 Task: Open Card Work Breakdown Structure Review in Board Content Marketing Case Study Creation and Promotion to Workspace Customer Relationship Management and Retention and add a team member Softage.1@softage.net, a label Green, a checklist Travel Expense Tracking, an attachment from Trello, a color Green and finally, add a card description 'Plan and execute company team-building conference with team-building activities on creativity and innovation' and a comment 'Our team values of integrity, accountability, and teamwork should guide our approach to this task.'. Add a start date 'Jan 09, 1900' with a due date 'Jan 16, 1900'
Action: Mouse moved to (111, 298)
Screenshot: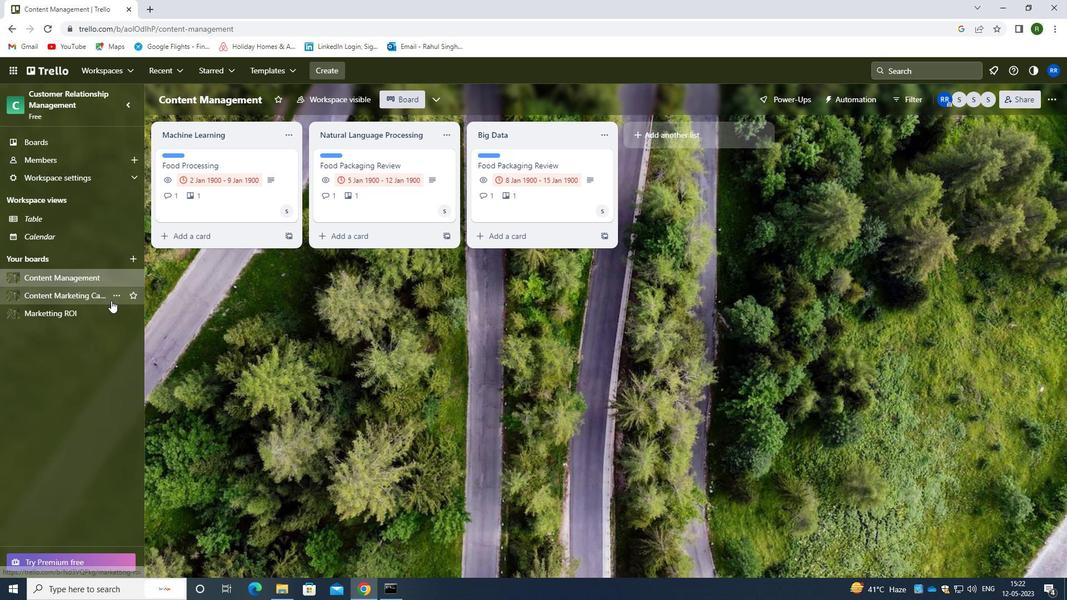 
Action: Mouse pressed left at (111, 298)
Screenshot: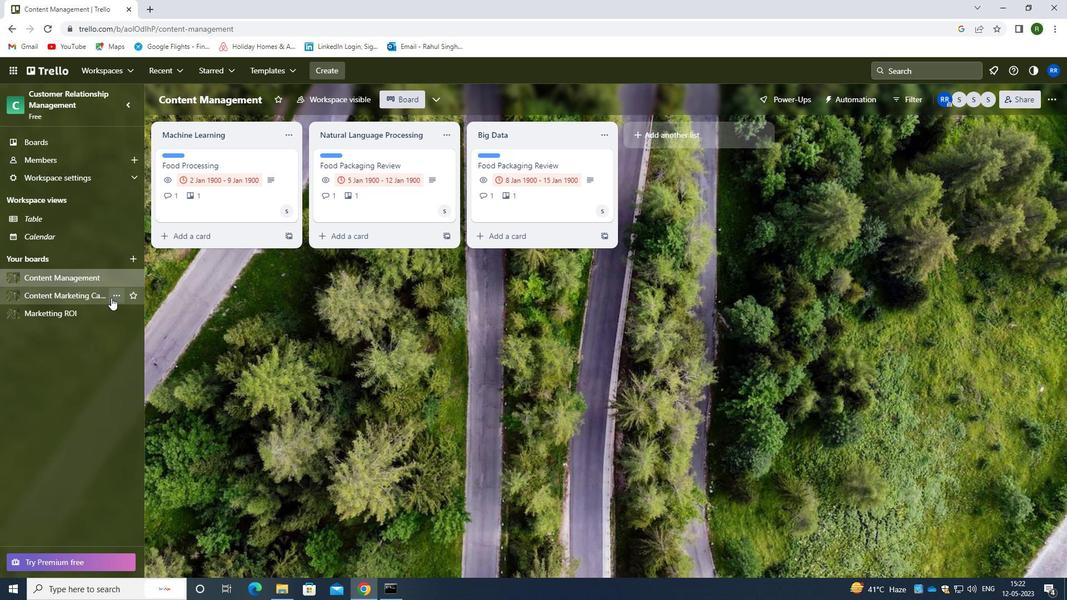 
Action: Mouse moved to (85, 294)
Screenshot: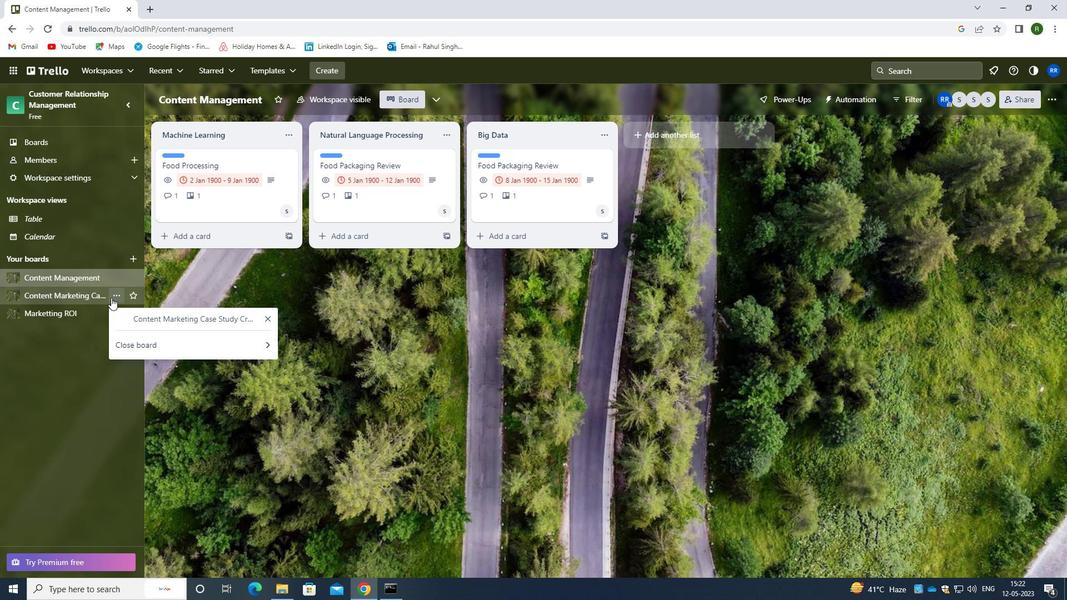 
Action: Mouse pressed left at (85, 294)
Screenshot: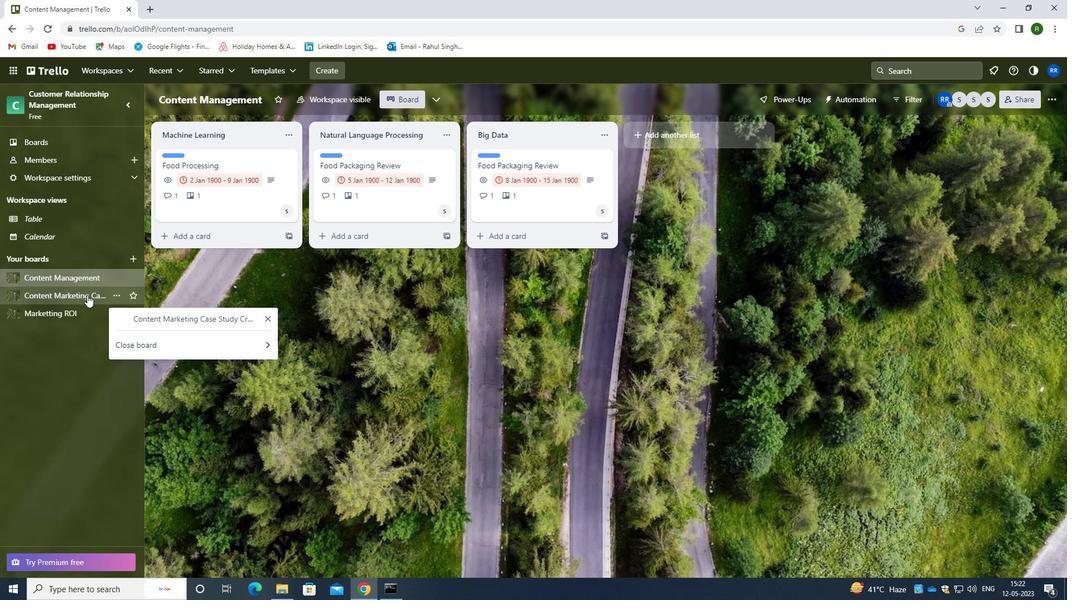 
Action: Mouse moved to (605, 156)
Screenshot: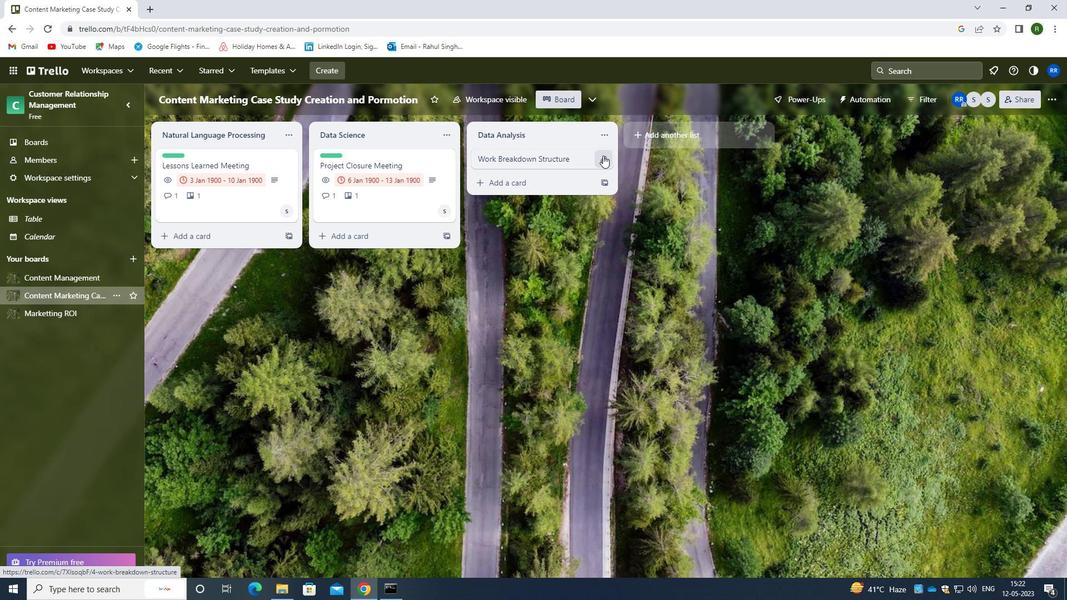 
Action: Mouse pressed left at (605, 156)
Screenshot: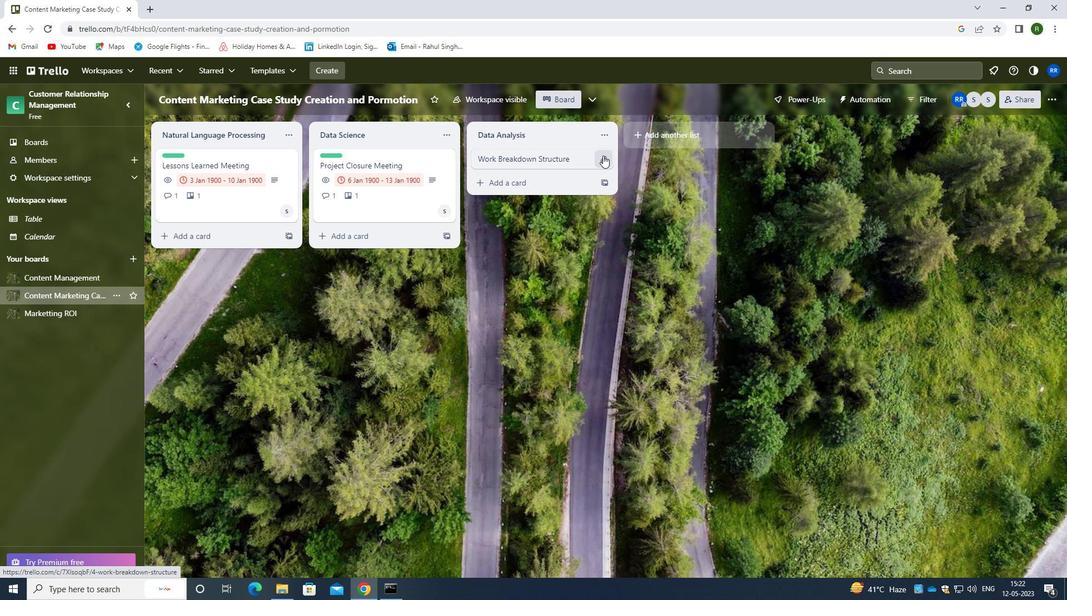 
Action: Mouse moved to (649, 162)
Screenshot: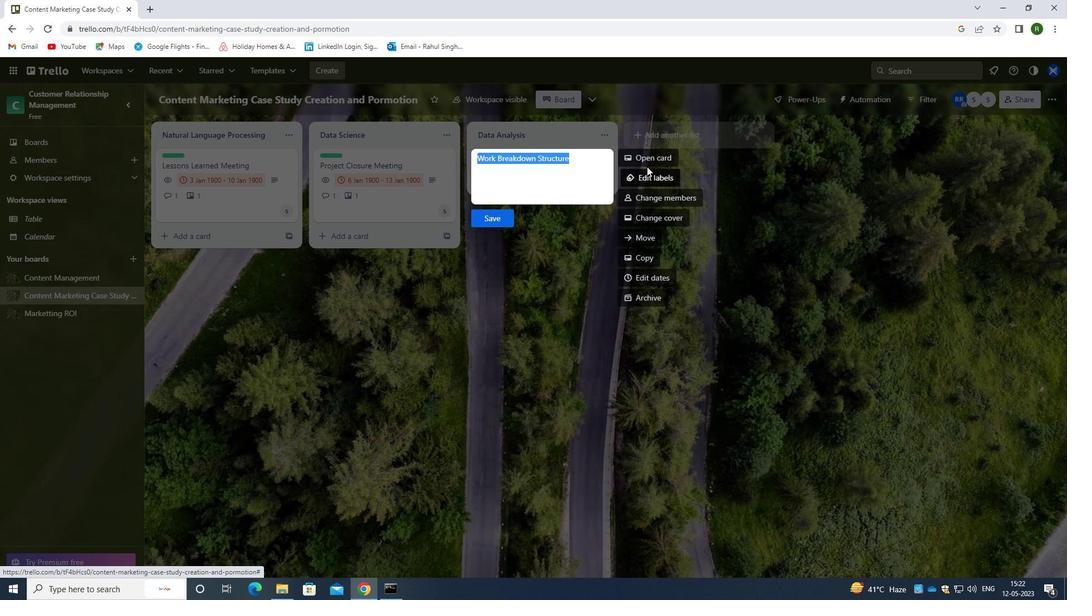 
Action: Mouse pressed left at (649, 162)
Screenshot: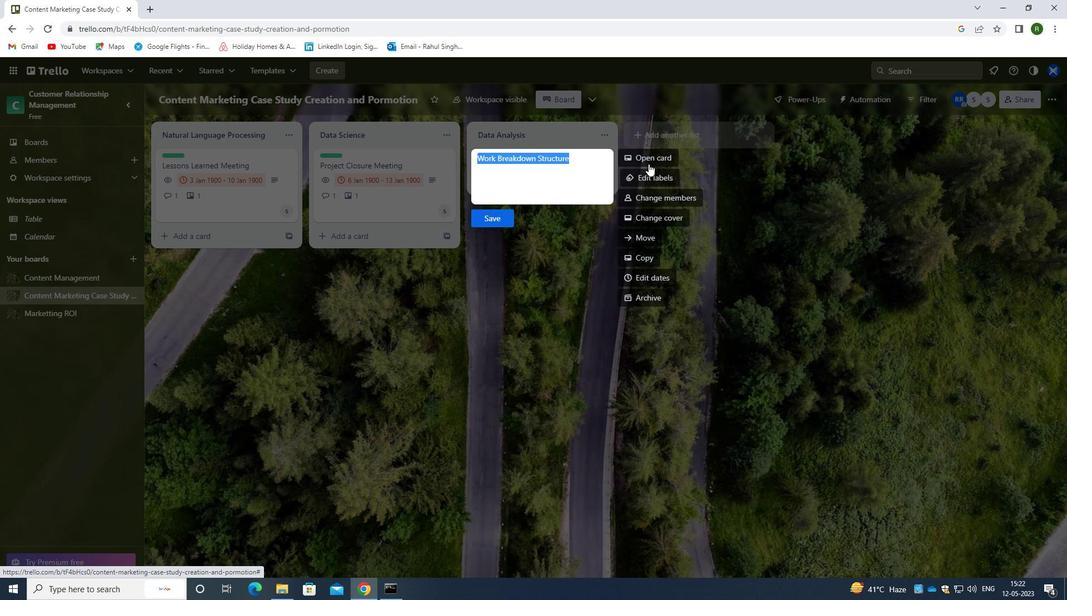 
Action: Mouse moved to (695, 192)
Screenshot: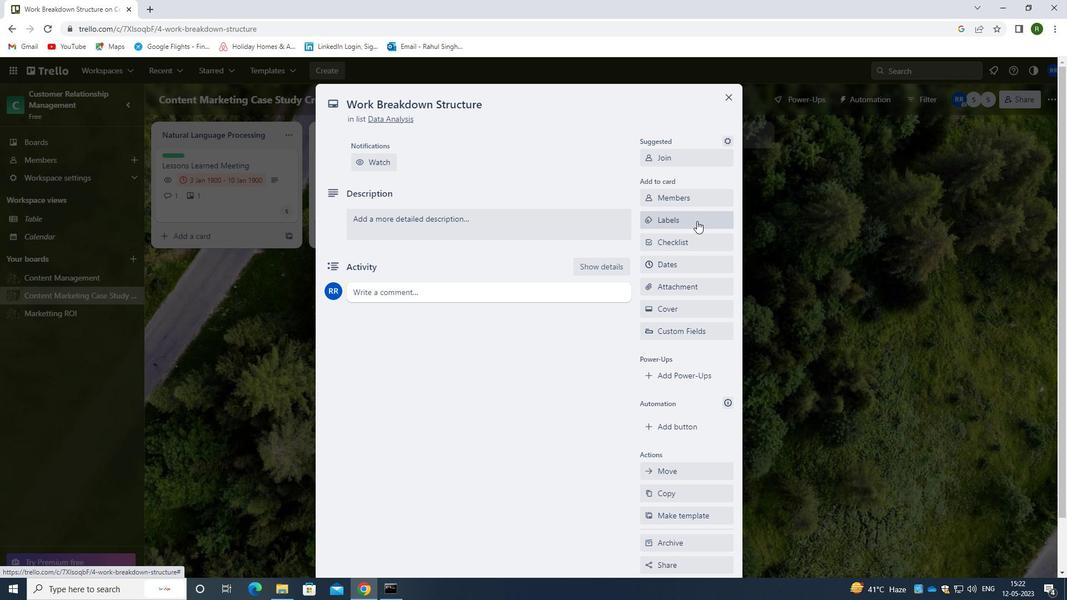 
Action: Mouse pressed left at (695, 192)
Screenshot: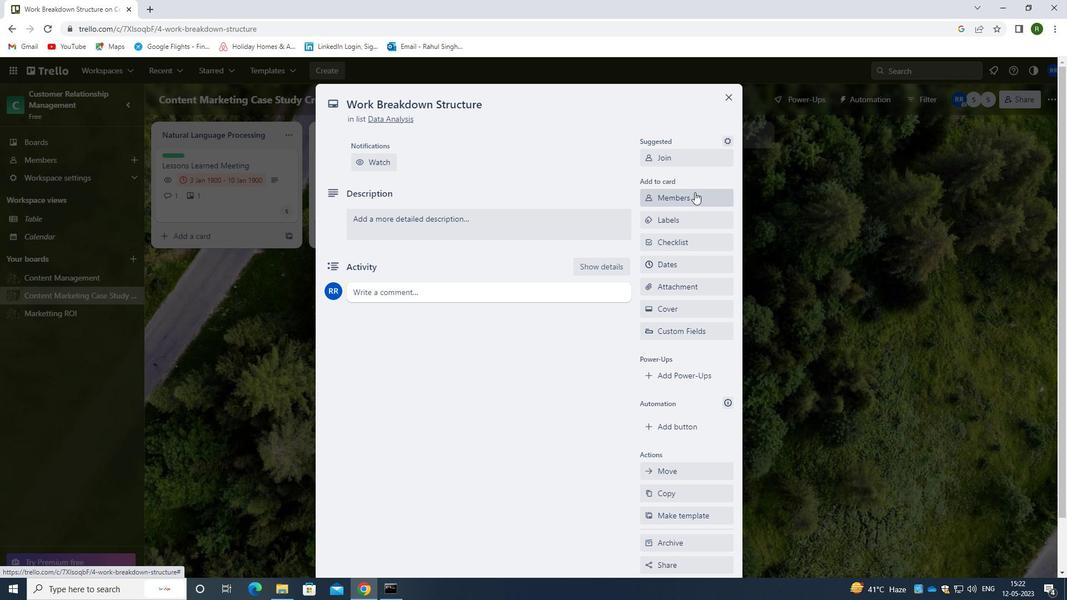 
Action: Mouse moved to (688, 246)
Screenshot: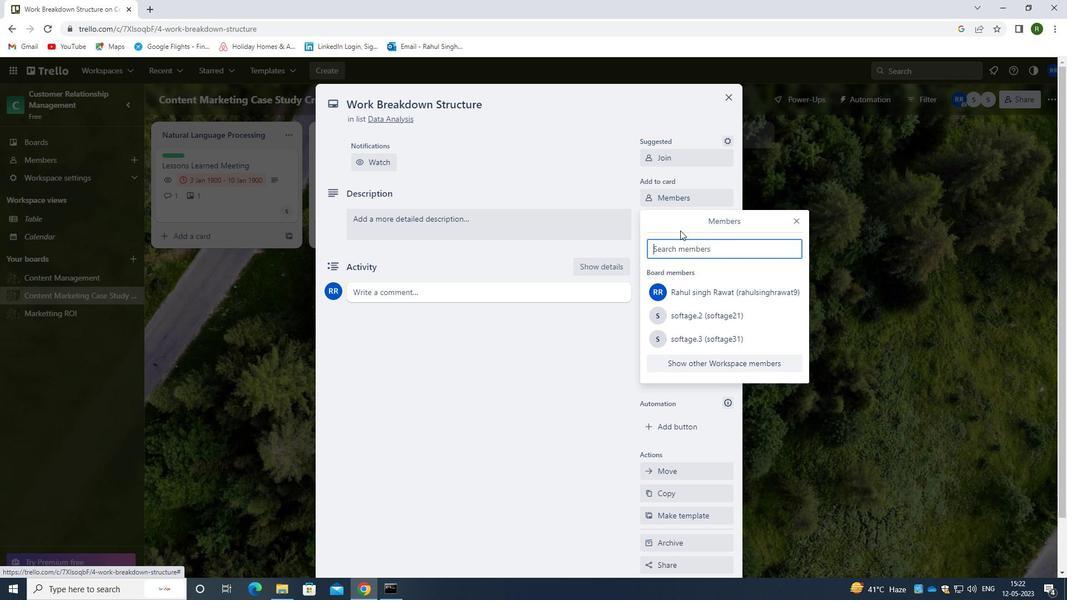 
Action: Key pressed <Key.caps_lock>s<Key.caps_lock>oftage.1<Key.shift>@SP<Key.backspace>OFTAGE.M<Key.backspace>NET
Screenshot: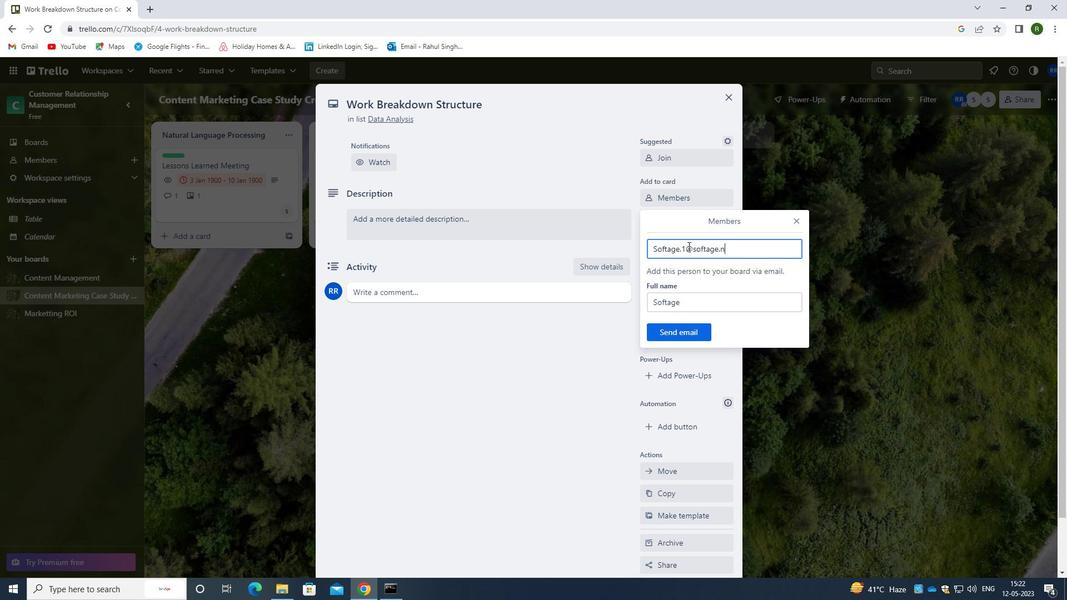 
Action: Mouse moved to (689, 341)
Screenshot: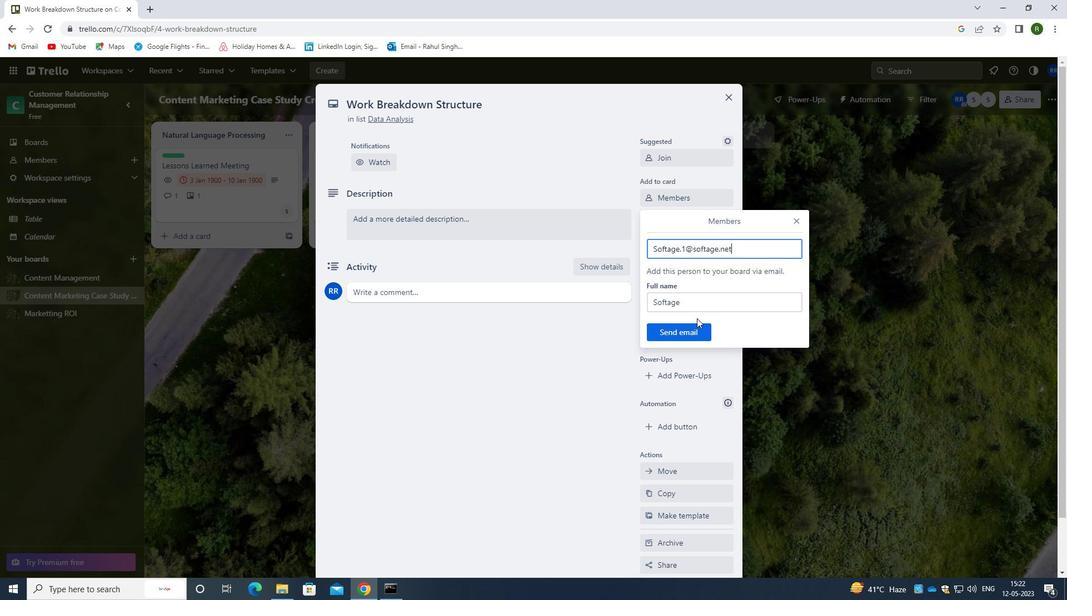 
Action: Mouse pressed left at (689, 341)
Screenshot: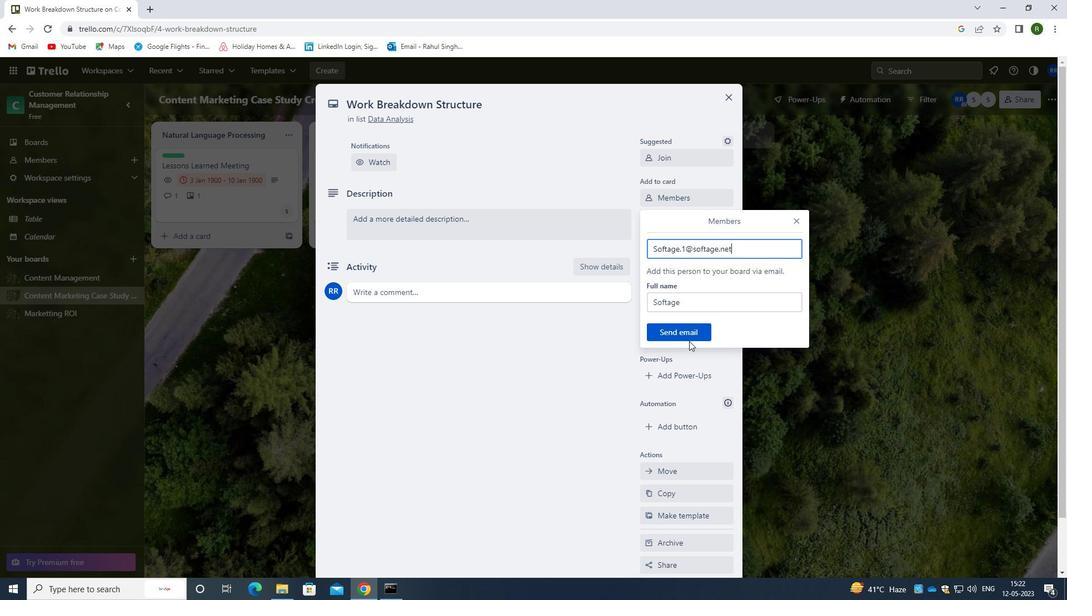 
Action: Mouse moved to (687, 334)
Screenshot: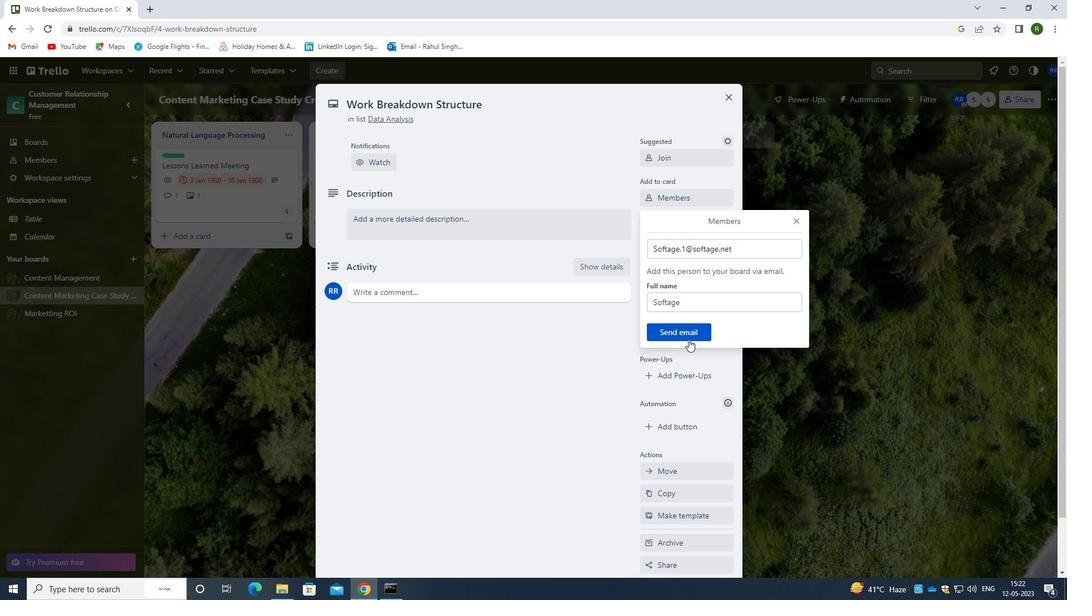 
Action: Mouse pressed left at (687, 334)
Screenshot: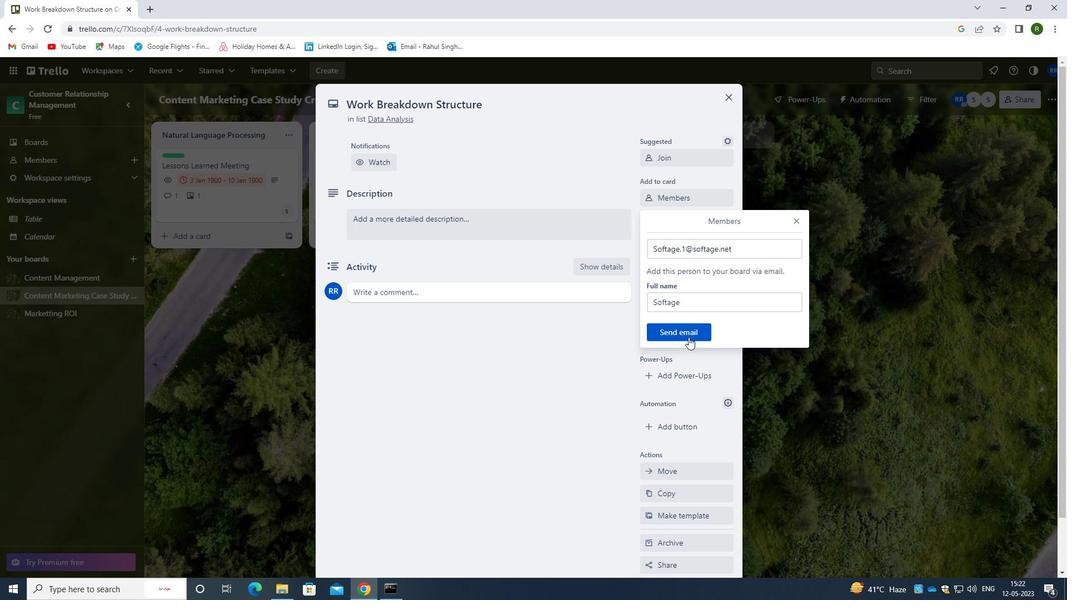 
Action: Mouse moved to (676, 221)
Screenshot: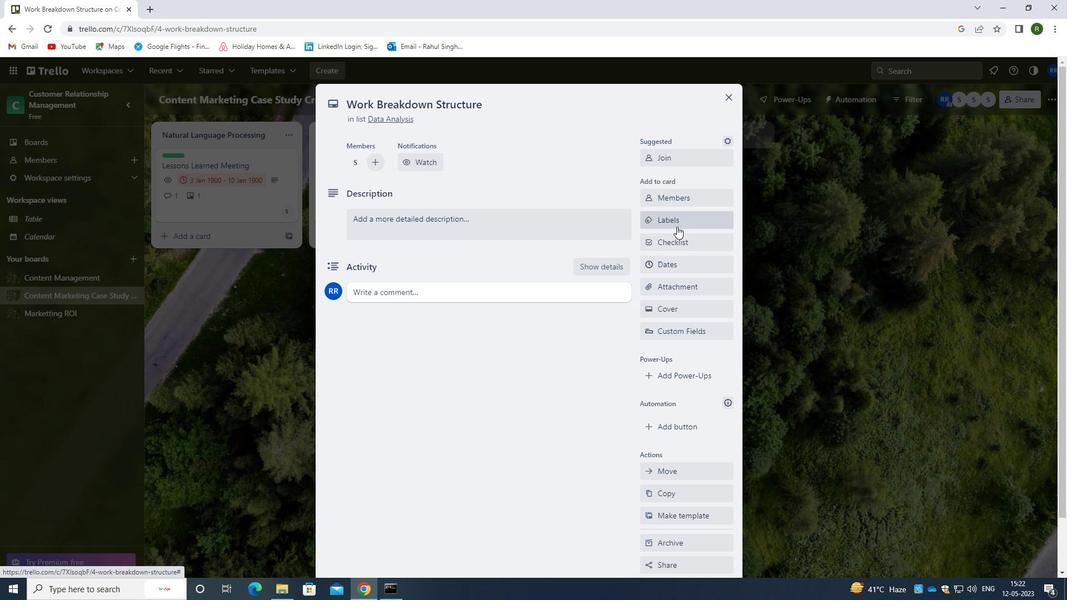 
Action: Mouse pressed left at (676, 221)
Screenshot: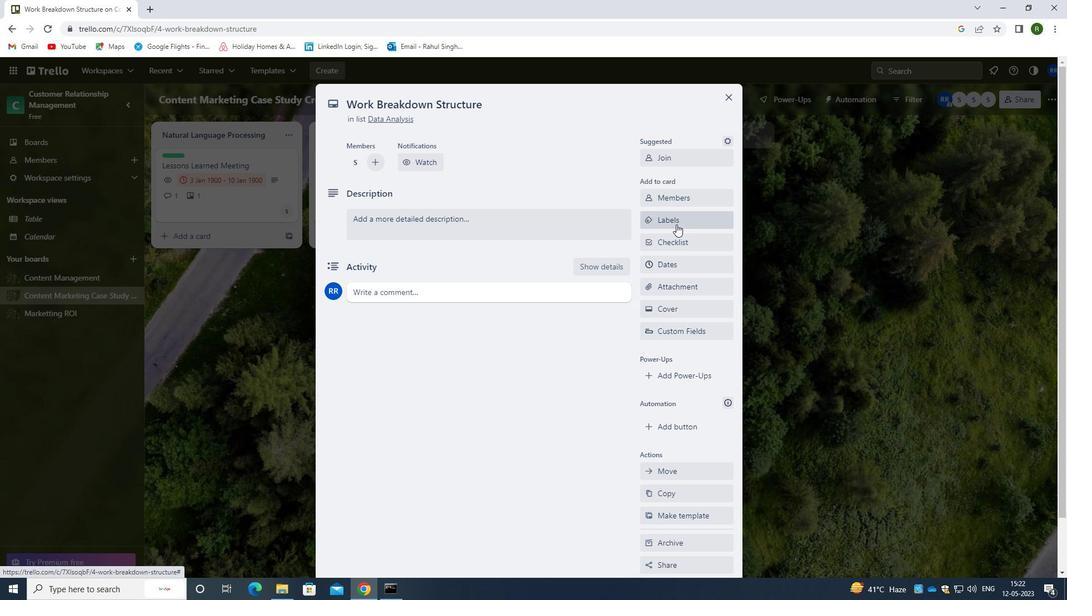 
Action: Mouse moved to (681, 247)
Screenshot: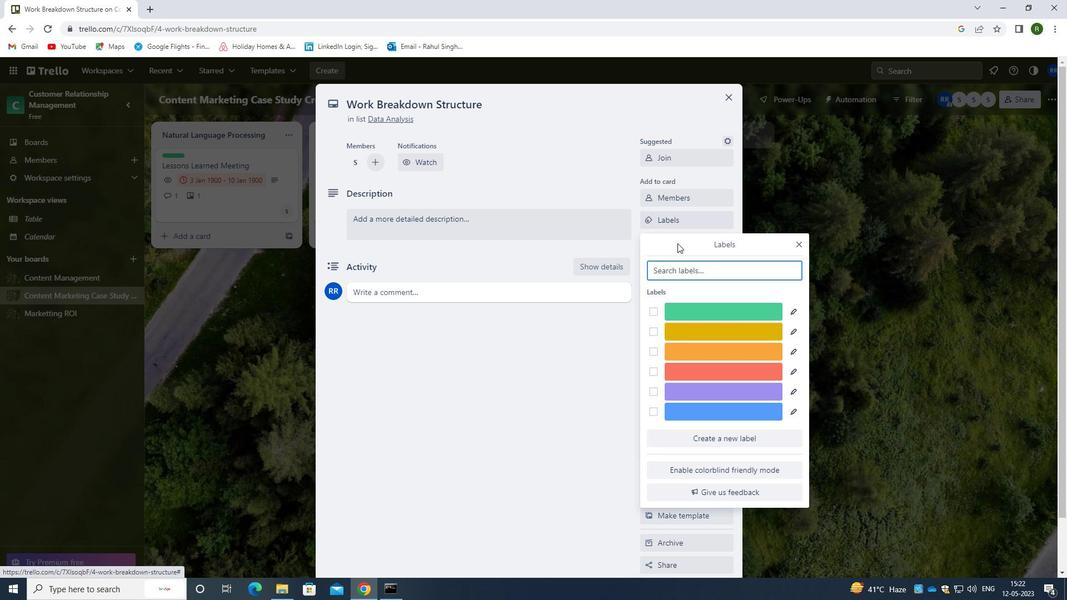 
Action: Key pressed GREEN
Screenshot: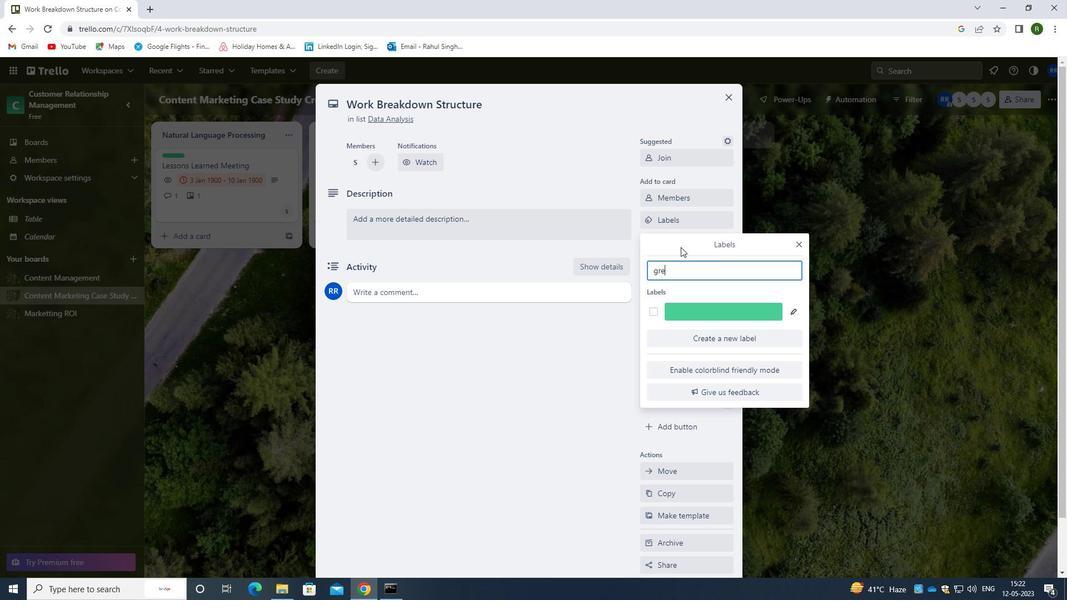 
Action: Mouse moved to (652, 318)
Screenshot: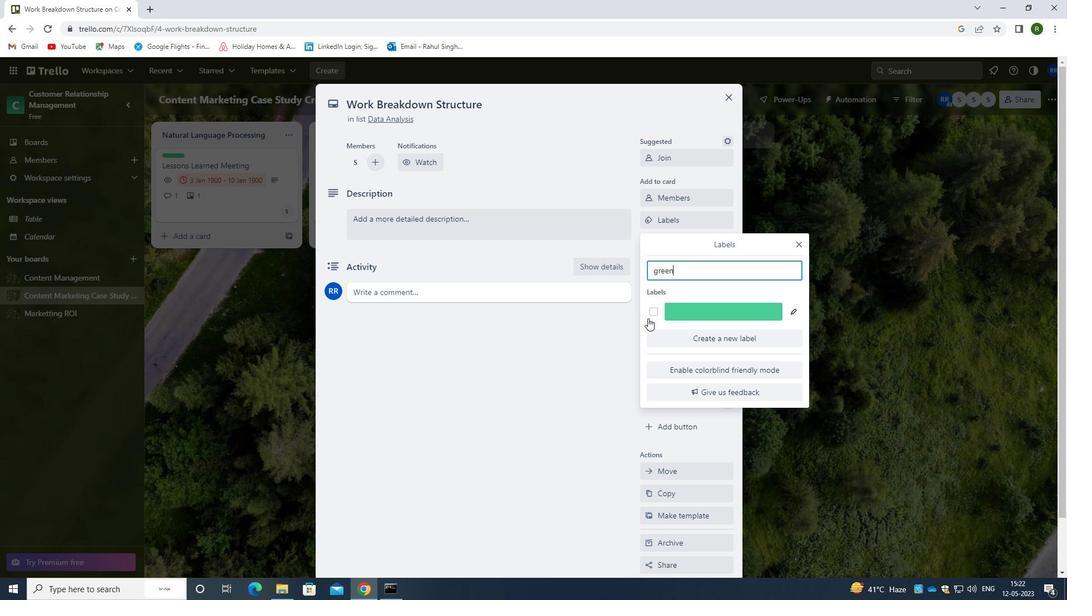 
Action: Mouse pressed left at (652, 318)
Screenshot: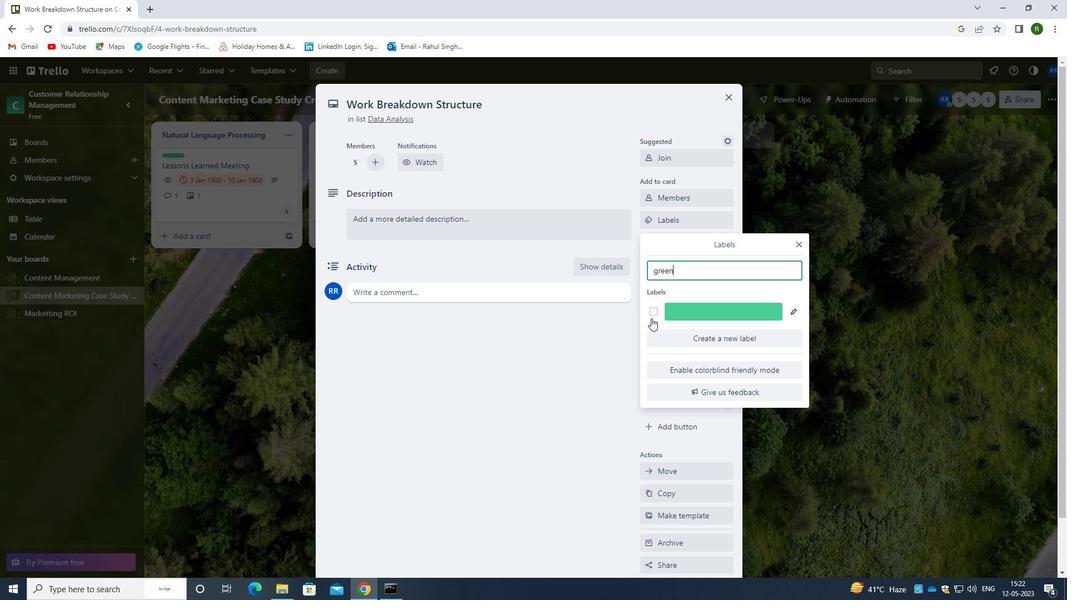 
Action: Mouse moved to (605, 367)
Screenshot: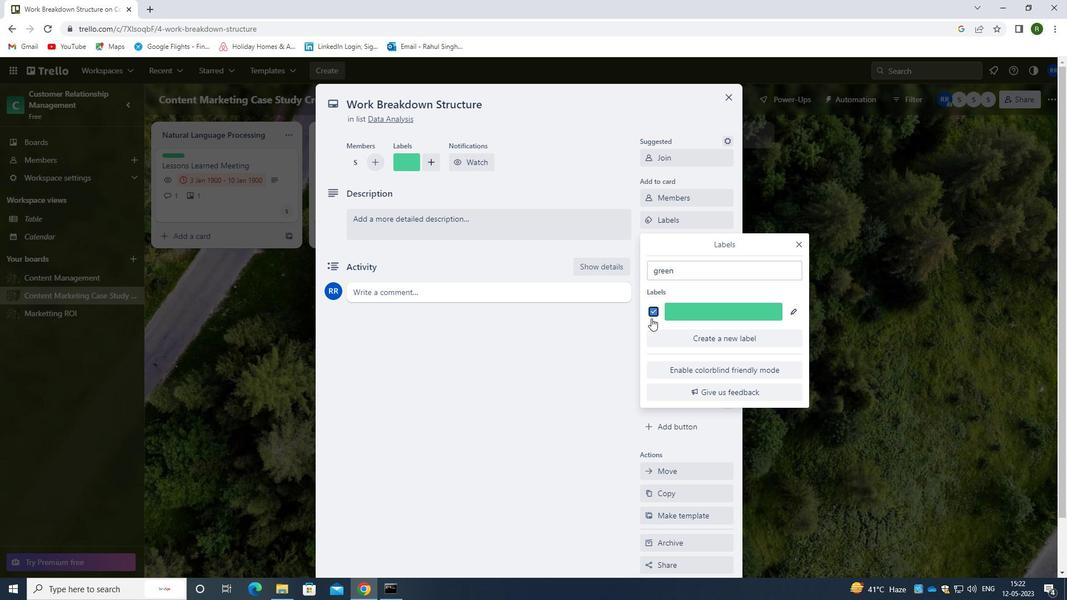 
Action: Mouse pressed left at (605, 367)
Screenshot: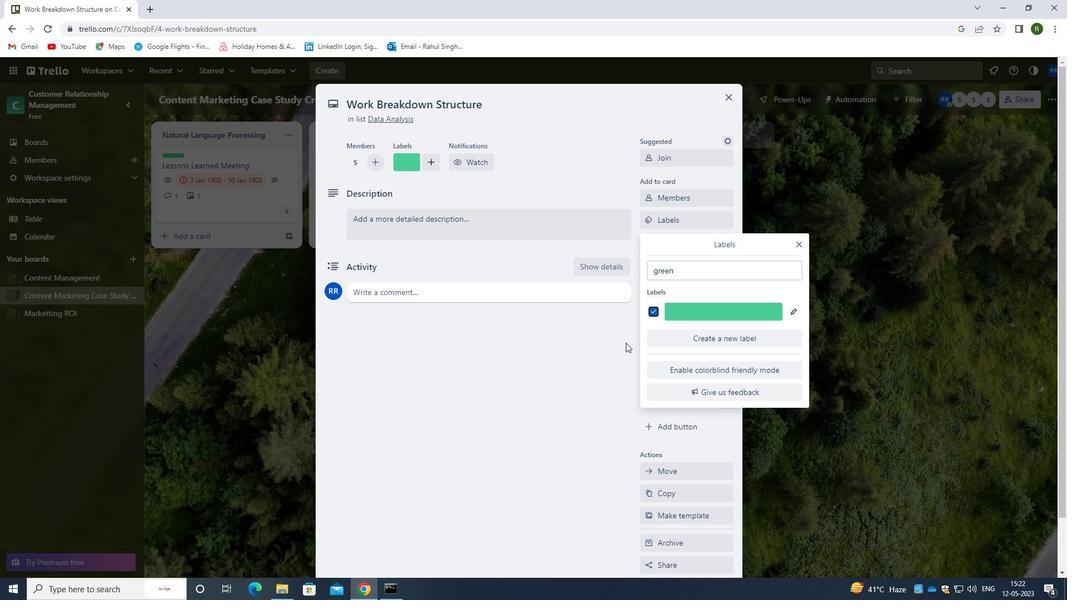 
Action: Mouse moved to (681, 245)
Screenshot: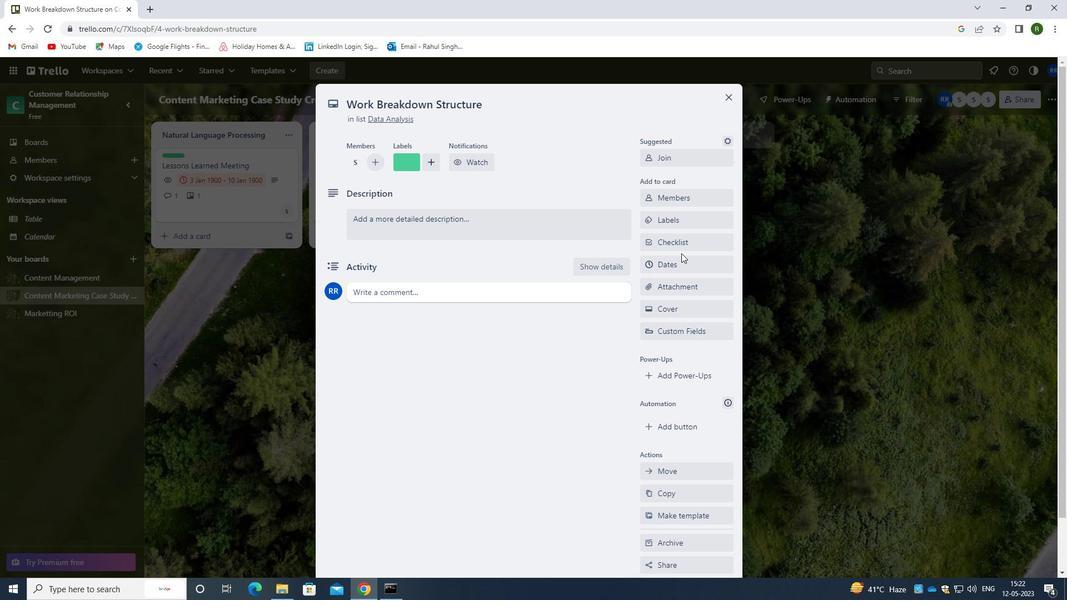 
Action: Mouse pressed left at (681, 245)
Screenshot: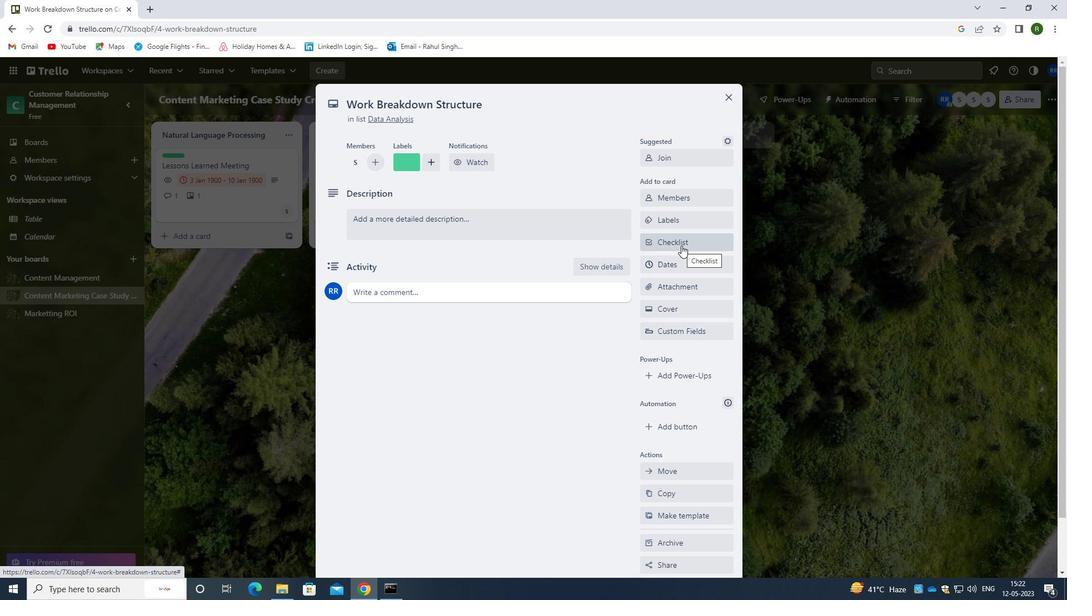 
Action: Mouse moved to (709, 327)
Screenshot: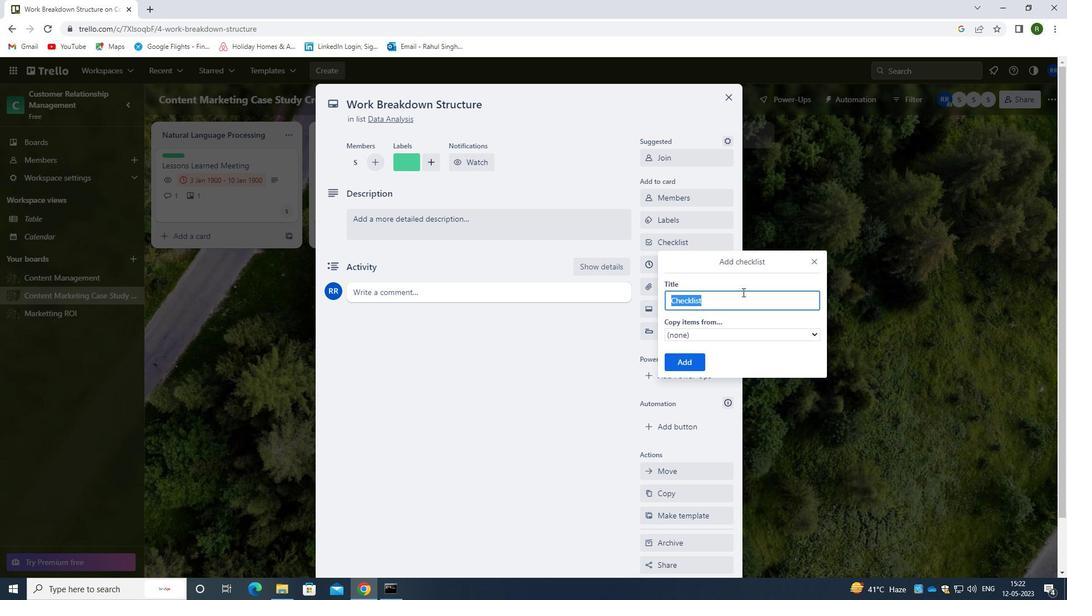 
Action: Key pressed <Key.shift>TRAVEL<Key.space><Key.shift><Key.shift><Key.shift><Key.shift><Key.shift>EXP
Screenshot: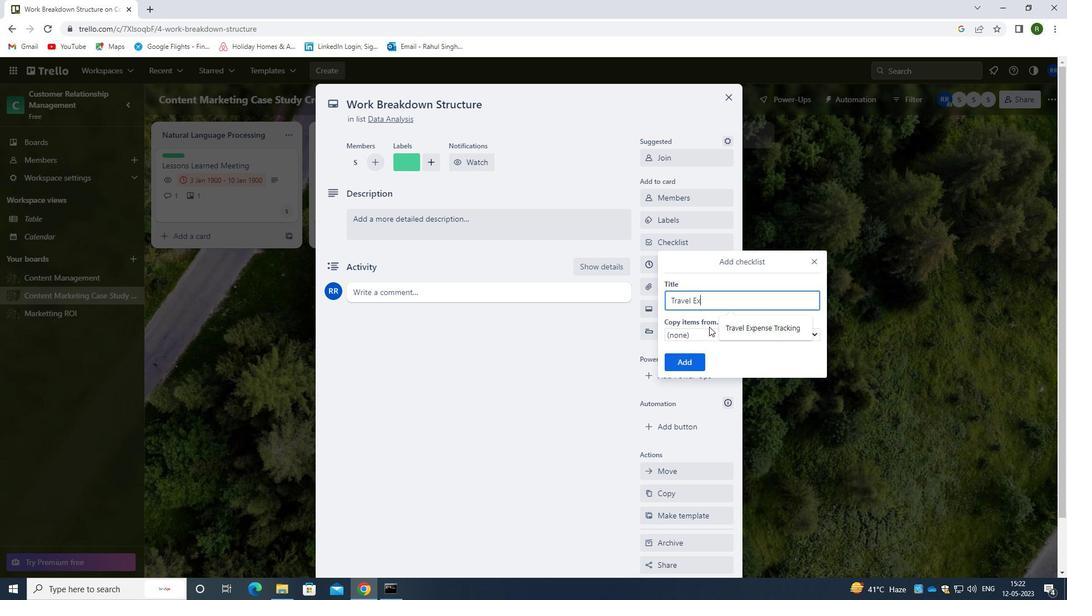 
Action: Mouse moved to (758, 332)
Screenshot: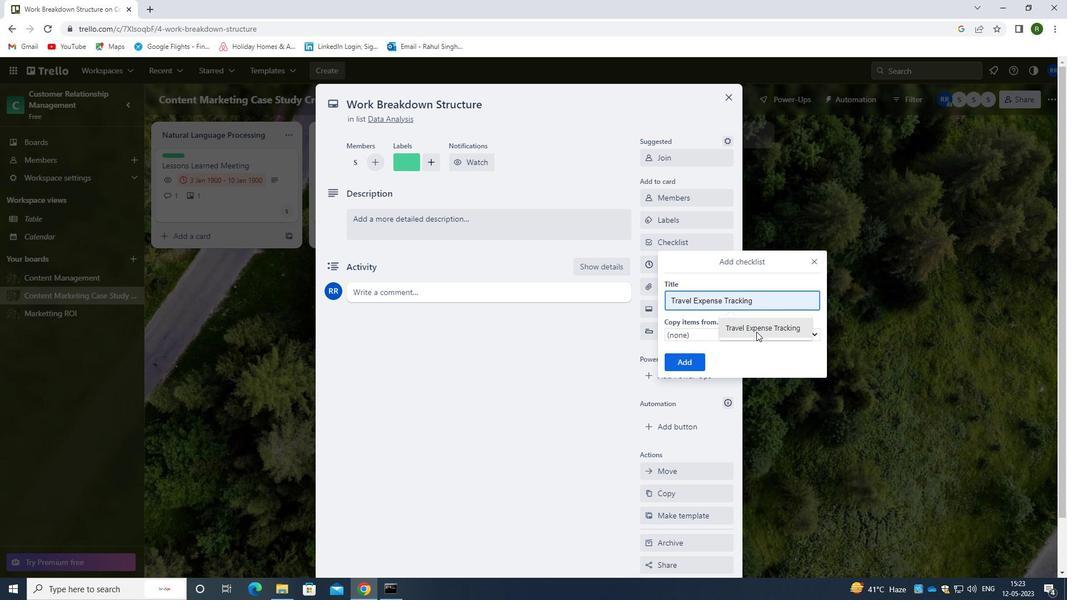 
Action: Mouse pressed left at (758, 332)
Screenshot: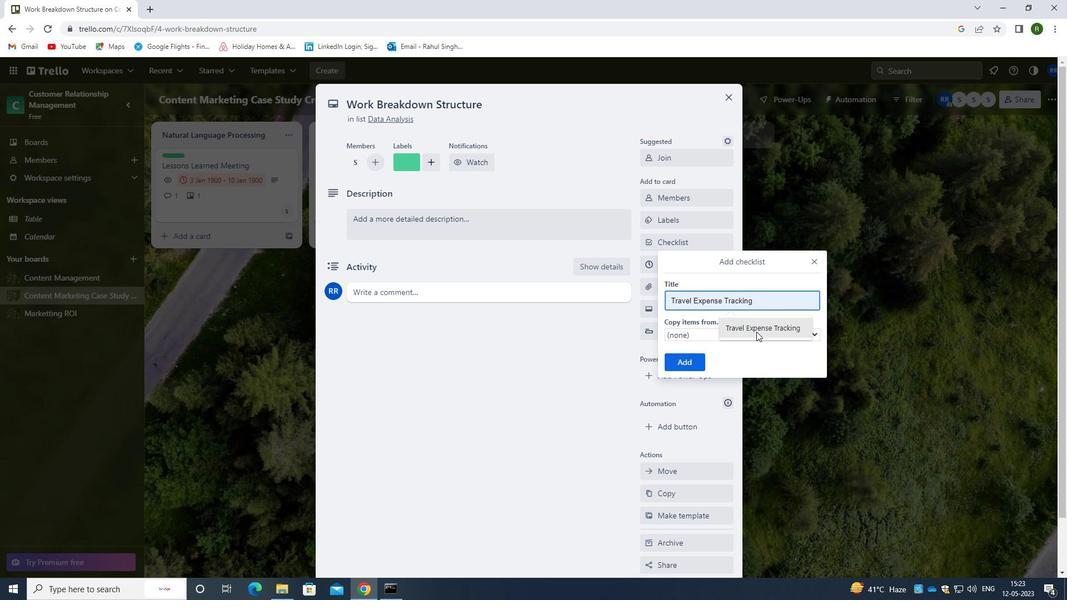 
Action: Mouse moved to (687, 359)
Screenshot: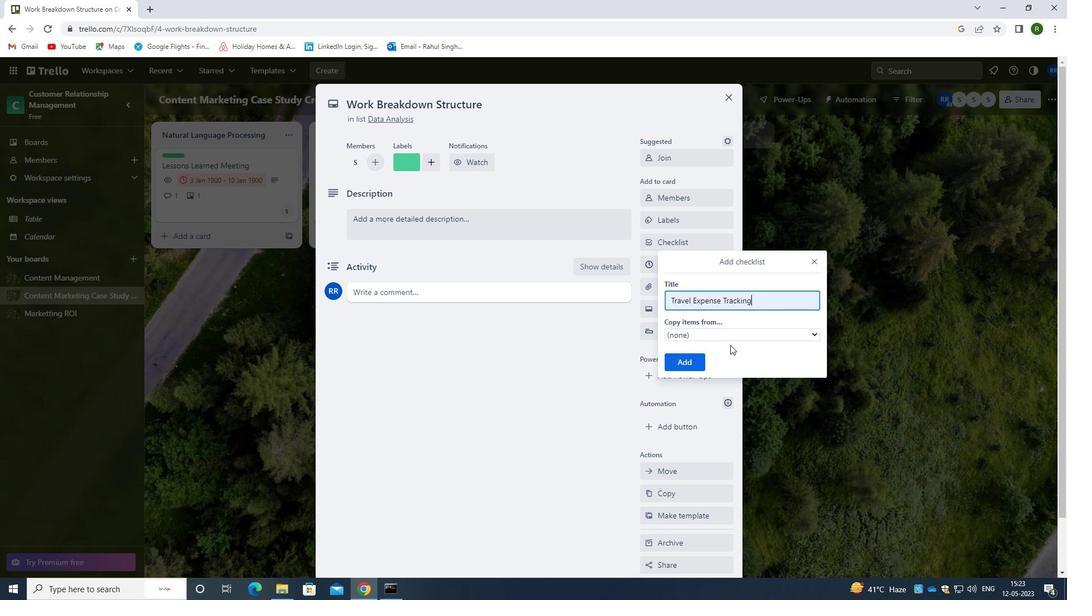 
Action: Mouse pressed left at (687, 359)
Screenshot: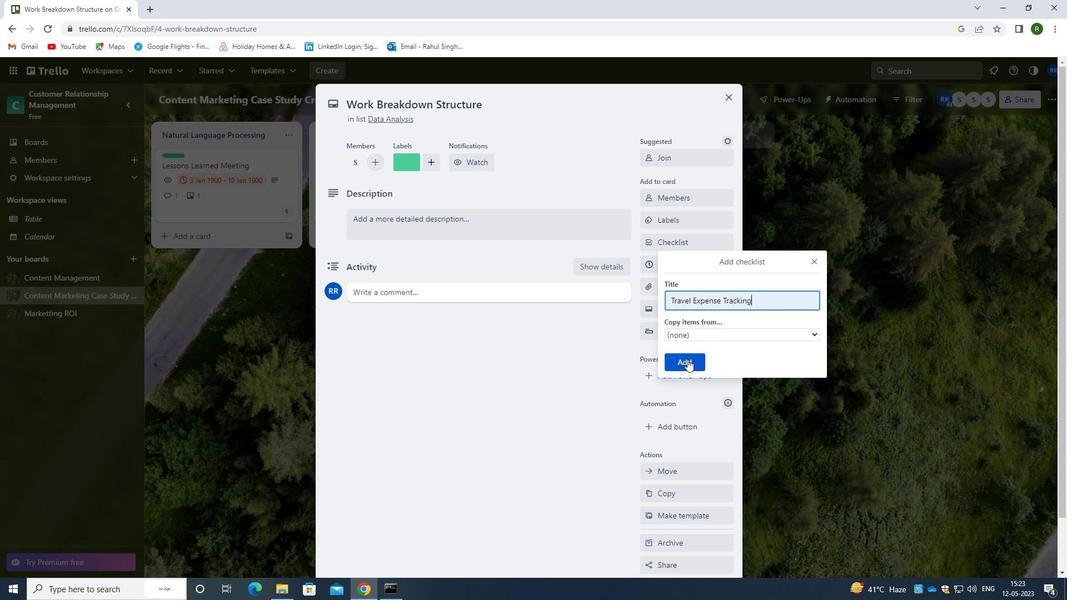 
Action: Mouse moved to (681, 283)
Screenshot: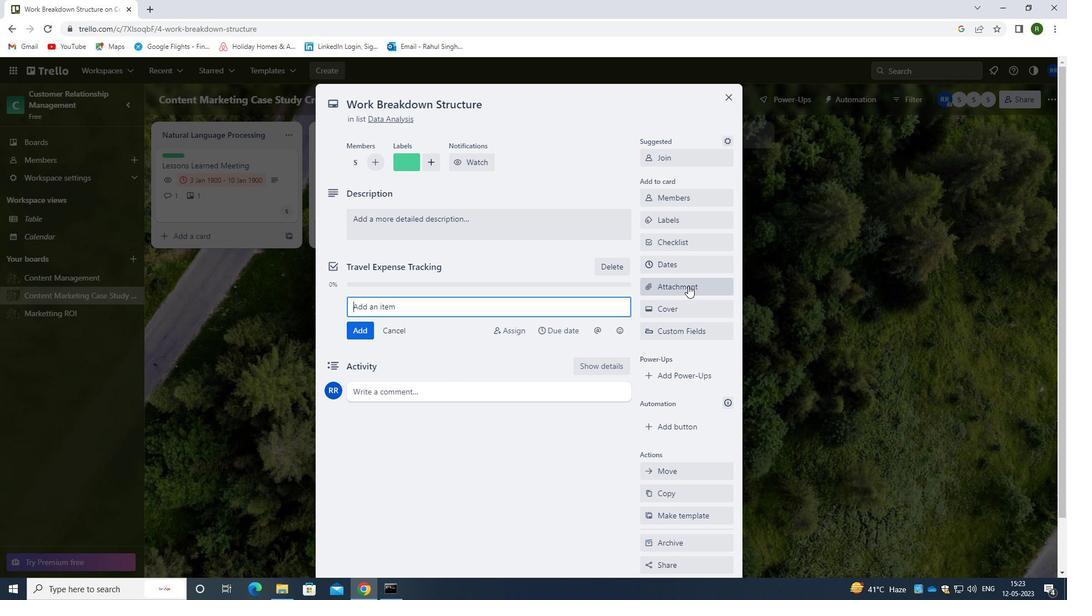 
Action: Mouse pressed left at (681, 283)
Screenshot: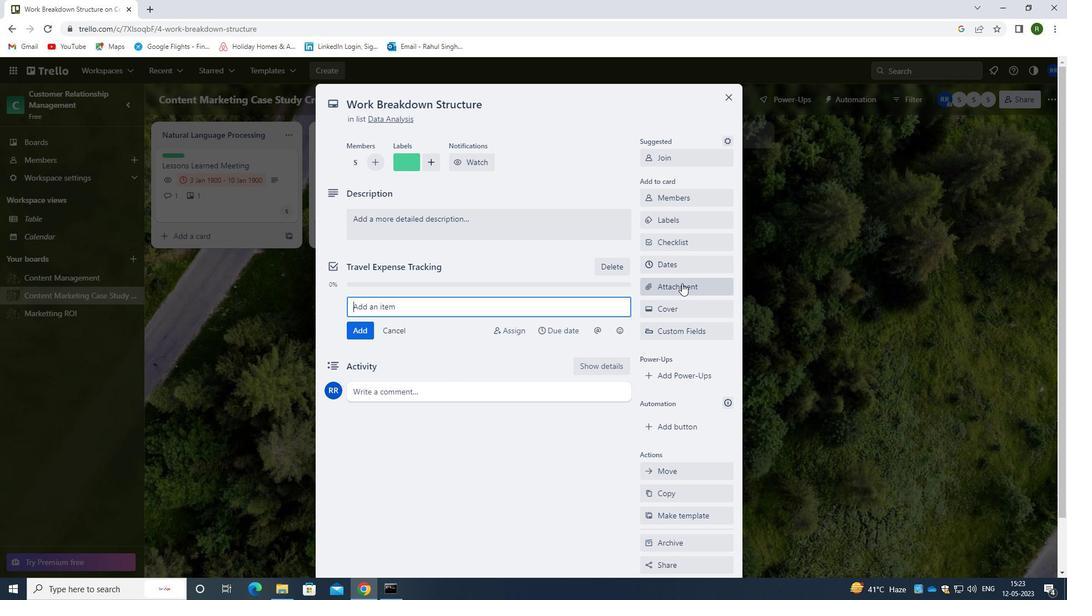 
Action: Mouse moved to (669, 353)
Screenshot: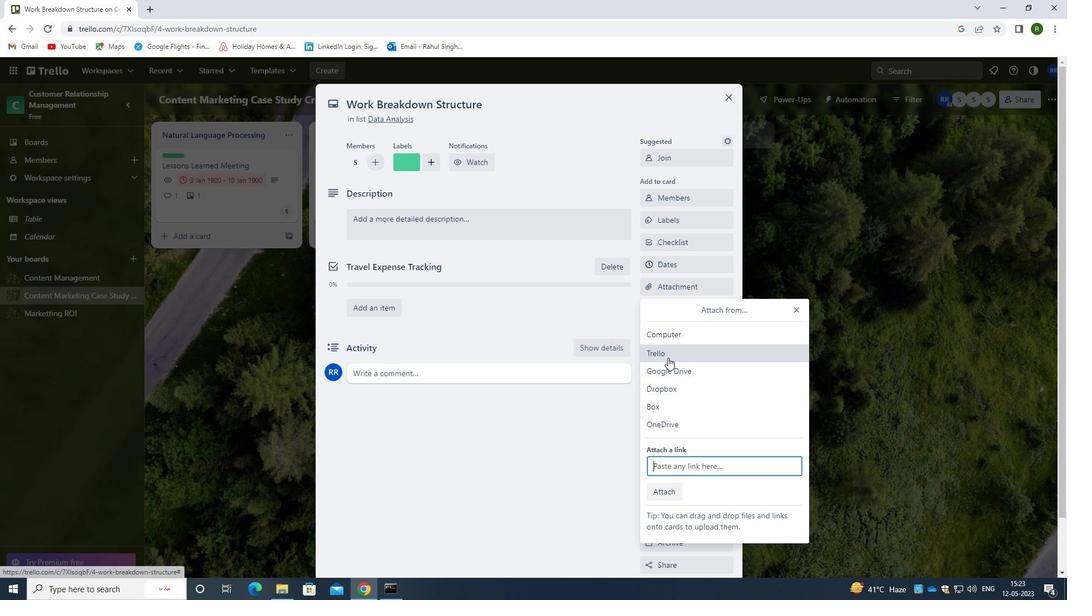 
Action: Mouse pressed left at (669, 353)
Screenshot: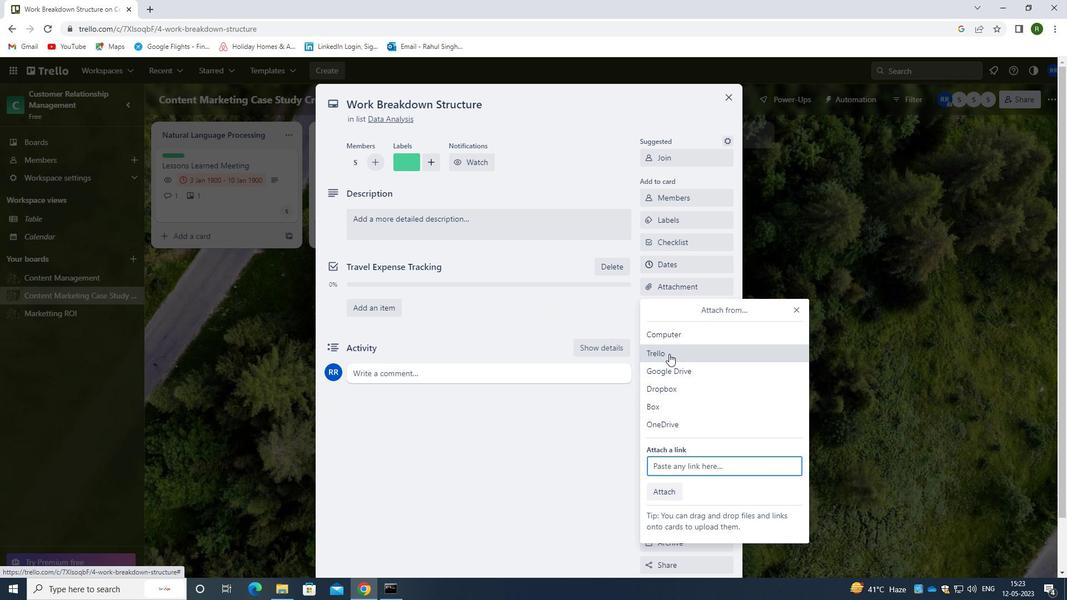 
Action: Mouse moved to (711, 340)
Screenshot: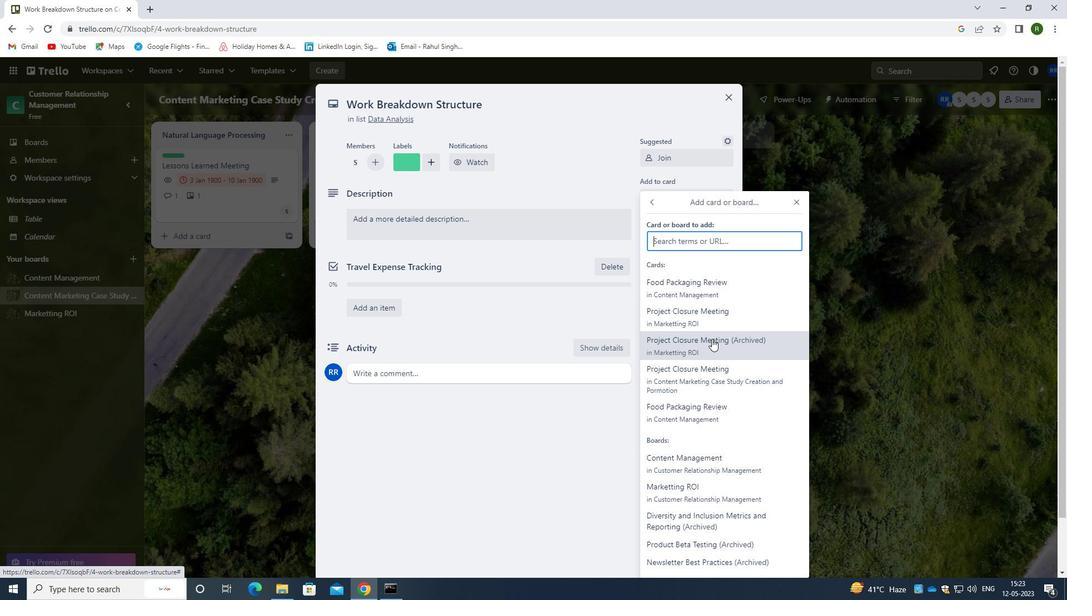 
Action: Mouse pressed left at (711, 340)
Screenshot: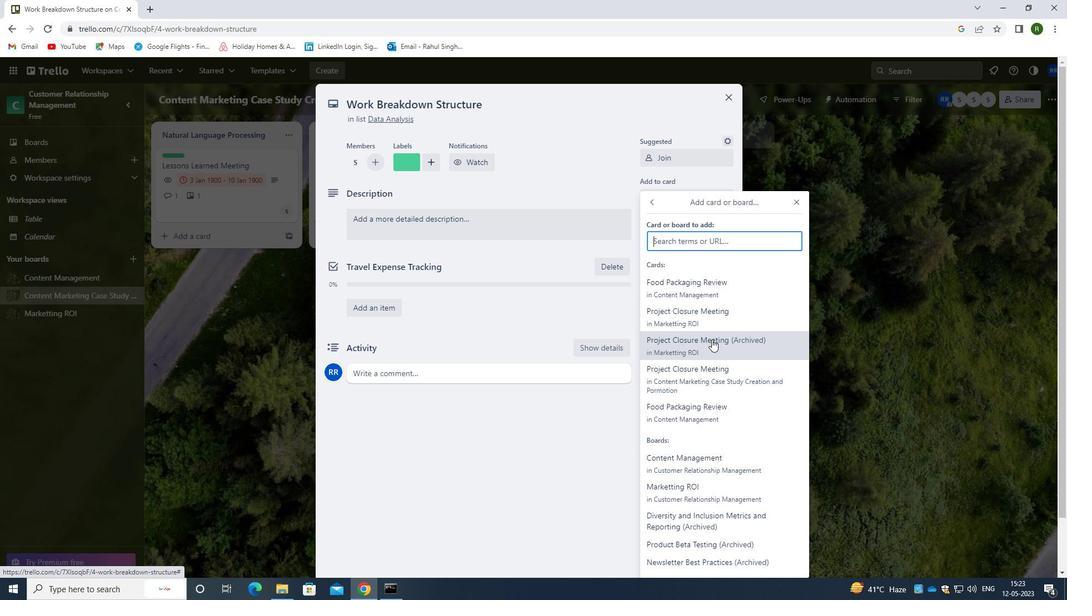 
Action: Mouse moved to (520, 403)
Screenshot: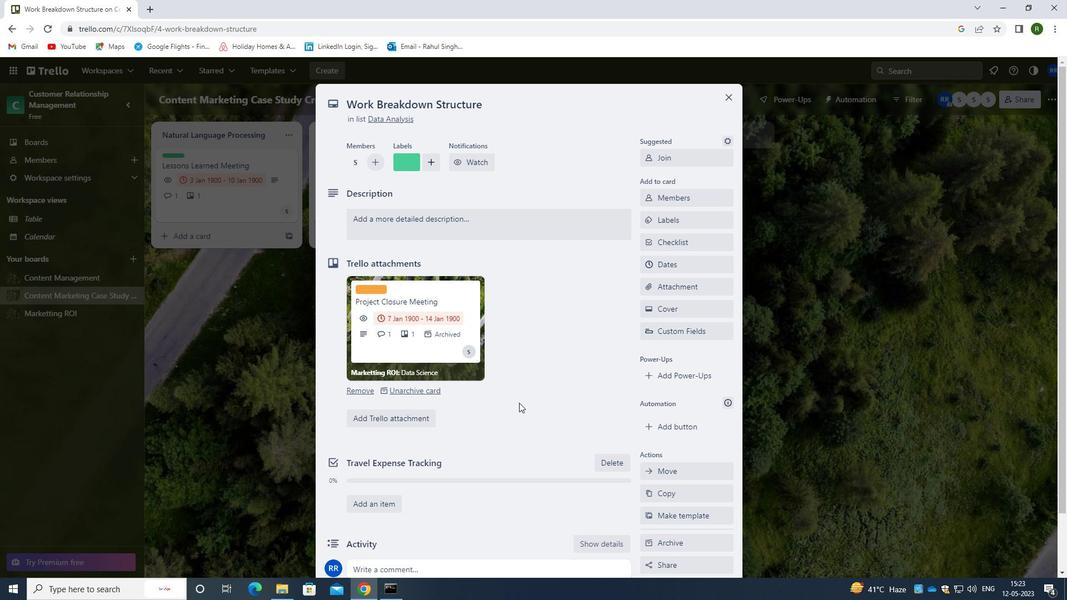 
Action: Mouse scrolled (520, 402) with delta (0, 0)
Screenshot: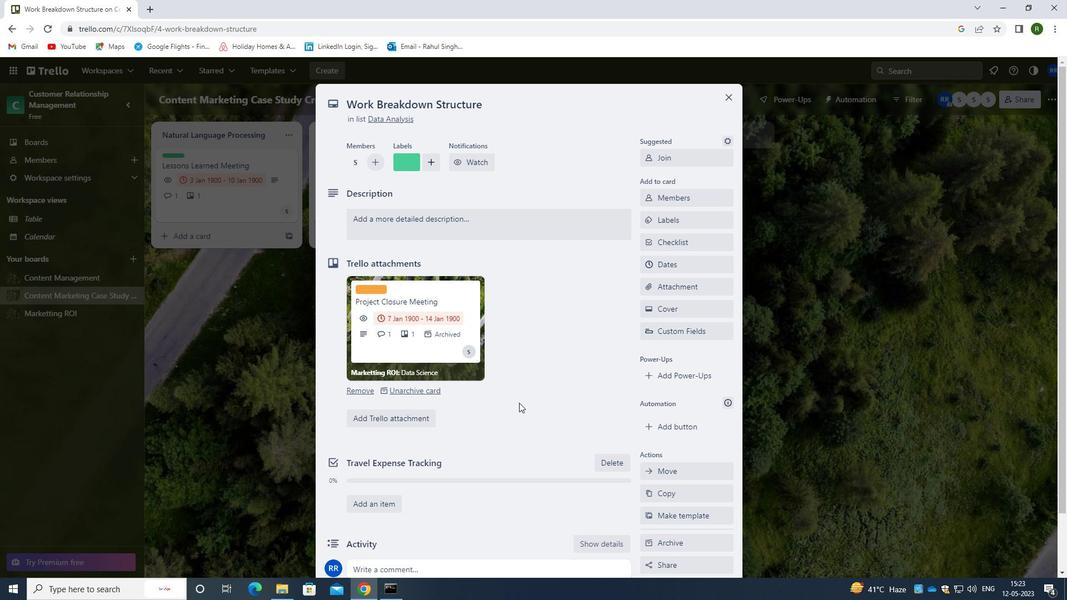 
Action: Mouse moved to (520, 404)
Screenshot: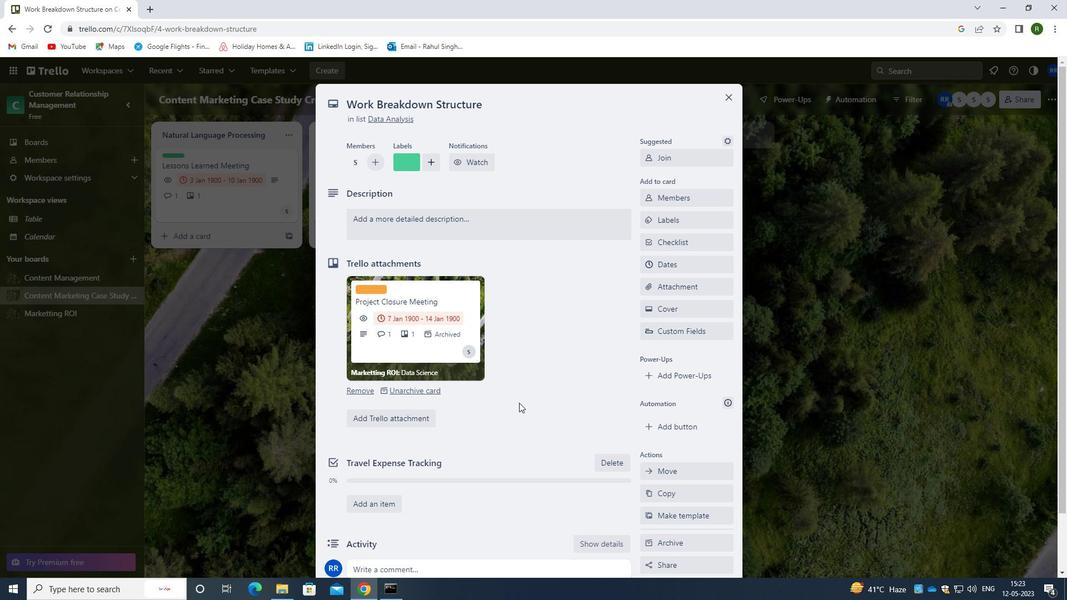 
Action: Mouse scrolled (520, 404) with delta (0, 0)
Screenshot: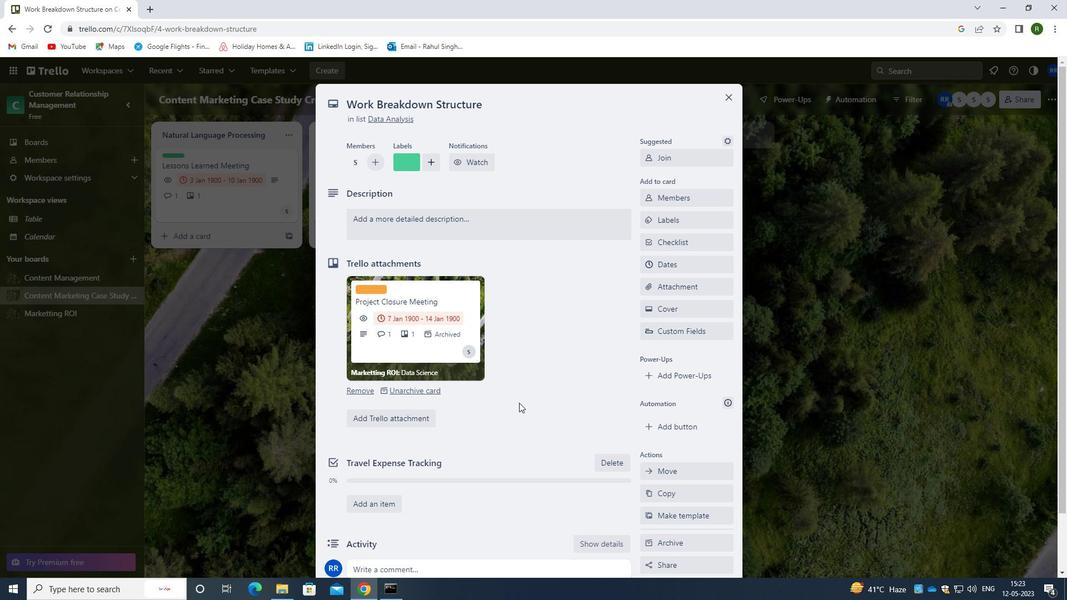 
Action: Mouse moved to (520, 406)
Screenshot: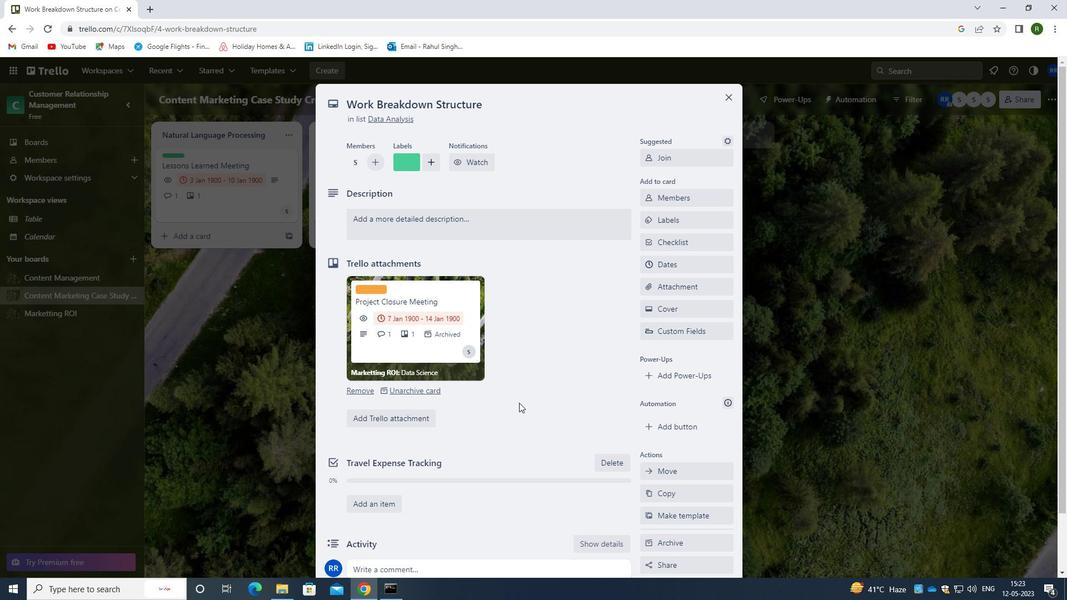 
Action: Mouse scrolled (520, 405) with delta (0, 0)
Screenshot: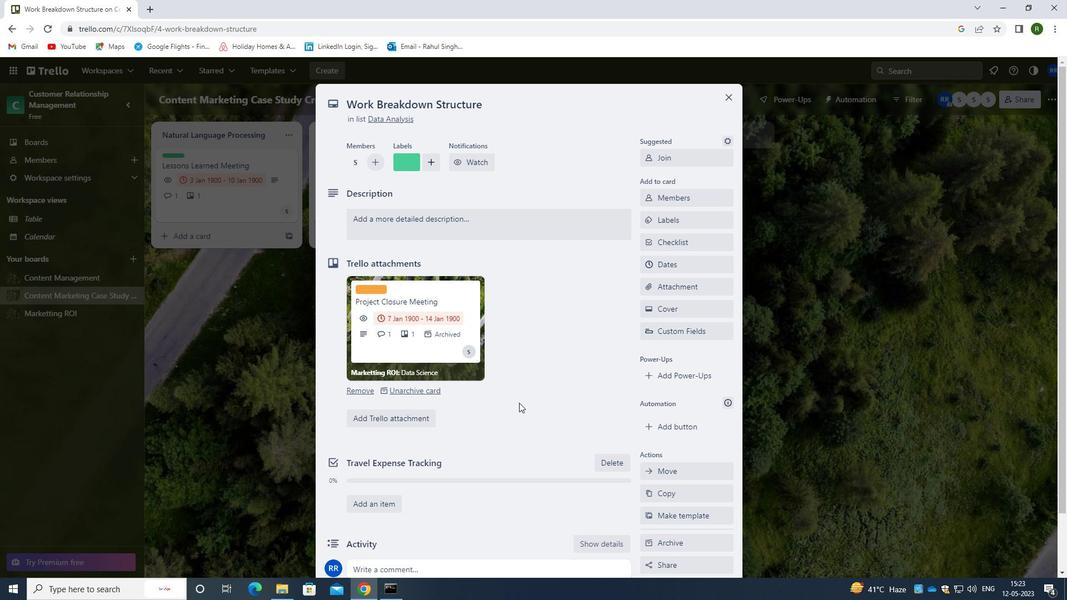 
Action: Mouse moved to (530, 288)
Screenshot: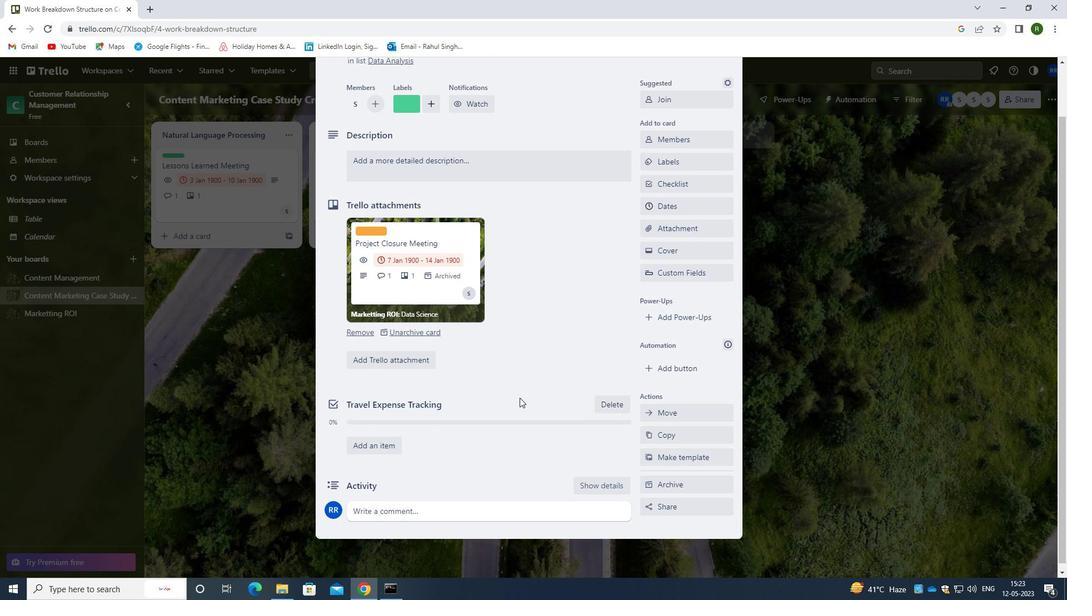 
Action: Mouse scrolled (530, 288) with delta (0, 0)
Screenshot: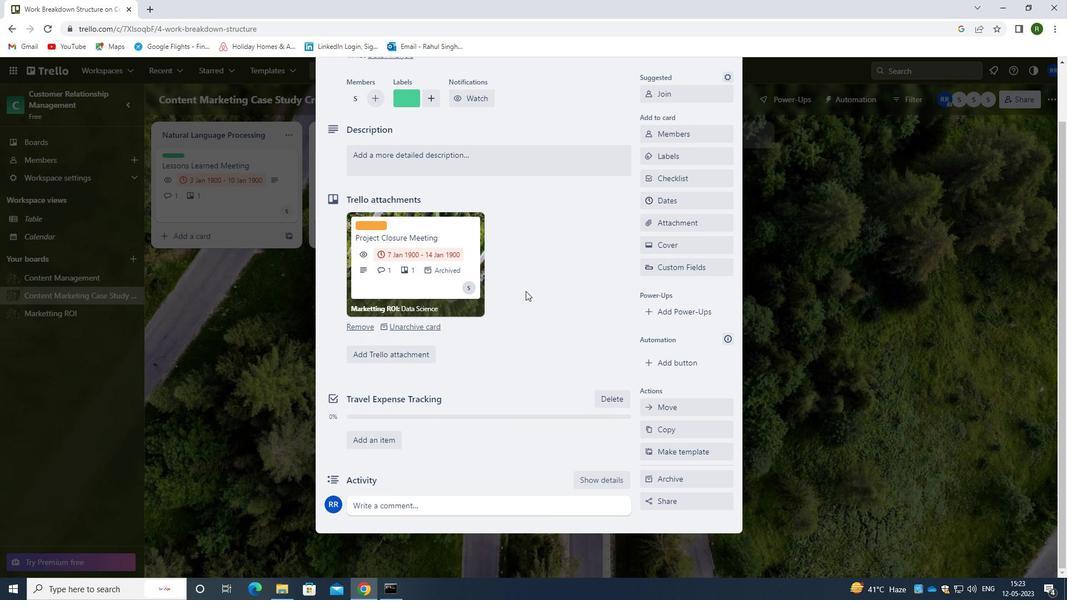
Action: Mouse scrolled (530, 288) with delta (0, 0)
Screenshot: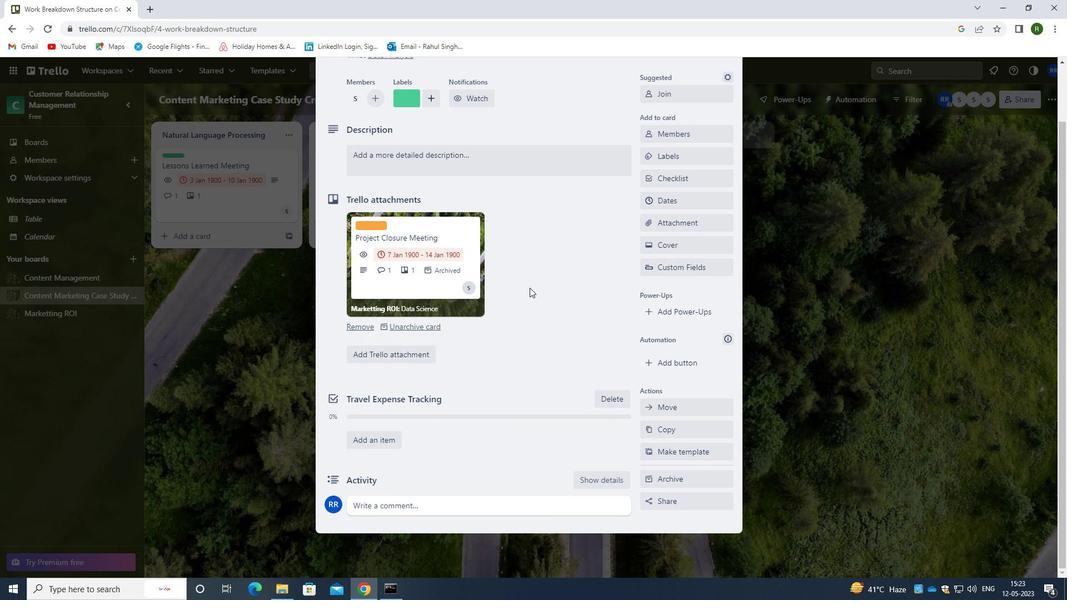 
Action: Mouse scrolled (530, 288) with delta (0, 0)
Screenshot: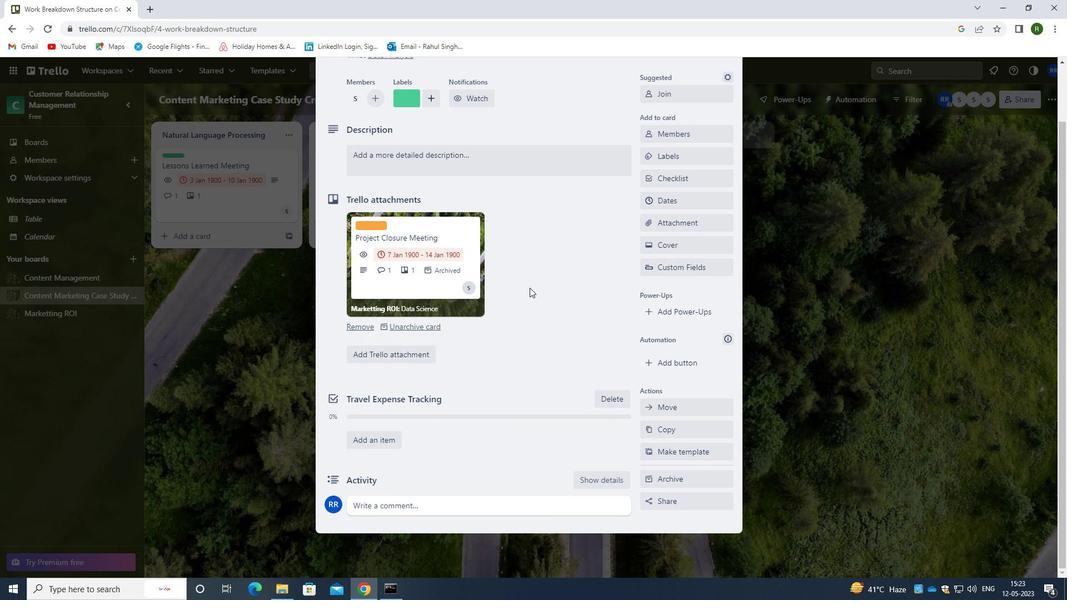 
Action: Mouse moved to (505, 233)
Screenshot: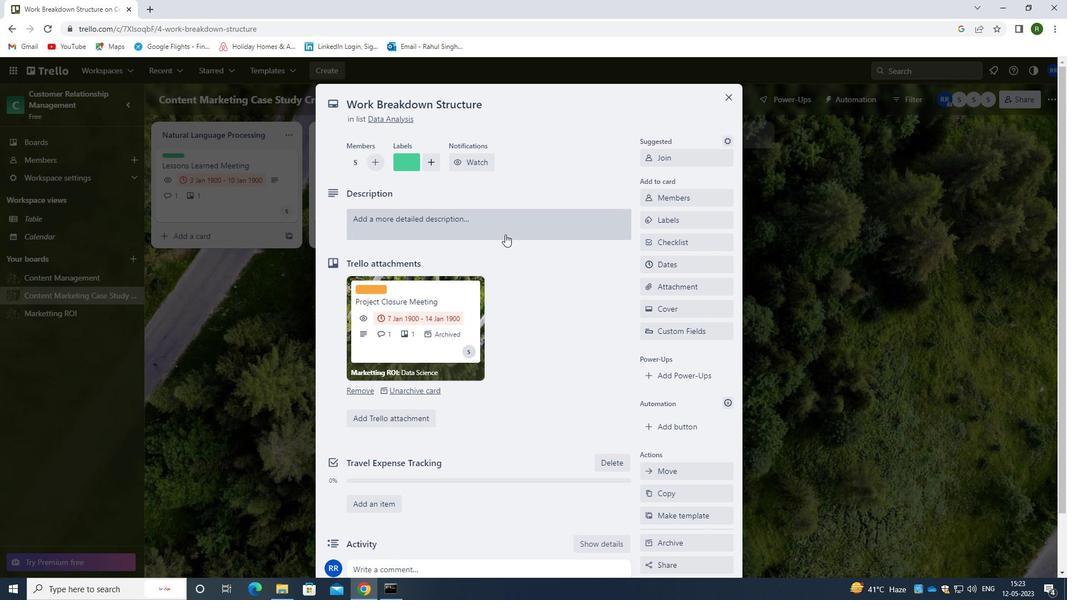 
Action: Mouse pressed left at (505, 233)
Screenshot: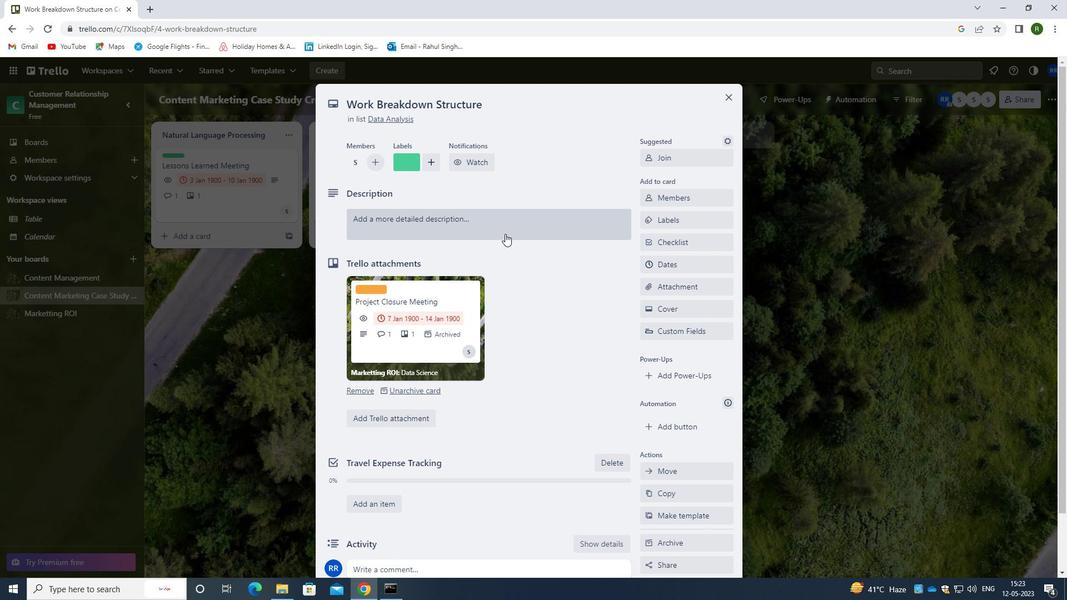 
Action: Mouse moved to (496, 273)
Screenshot: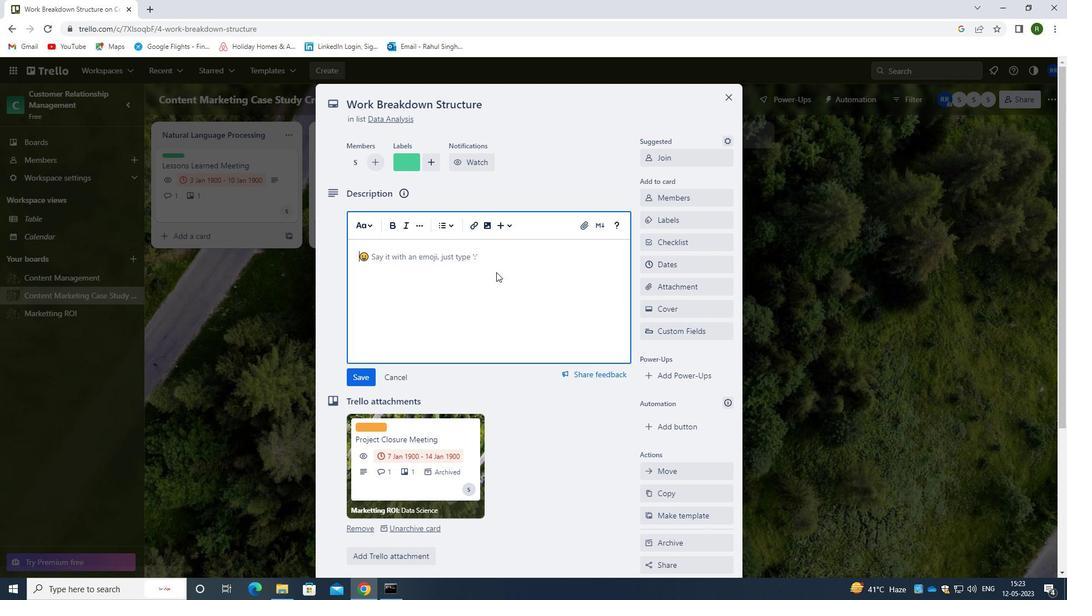 
Action: Key pressed <Key.caps_lock>P<Key.caps_lock>LAN<Key.space>AND<Key.space>EXECUTE<Key.space>COMPANY<Key.space>TEAM-BUILDING<Key.space>CONFERENCE<Key.space>WITH<Key.space>TEAM-BI<Key.backspace>UILDING<Key.space>ACTIVITIES<Key.space>ON<Key.space>CREATIVITY<Key.space>AND<Key.space>INNOVATION.
Screenshot: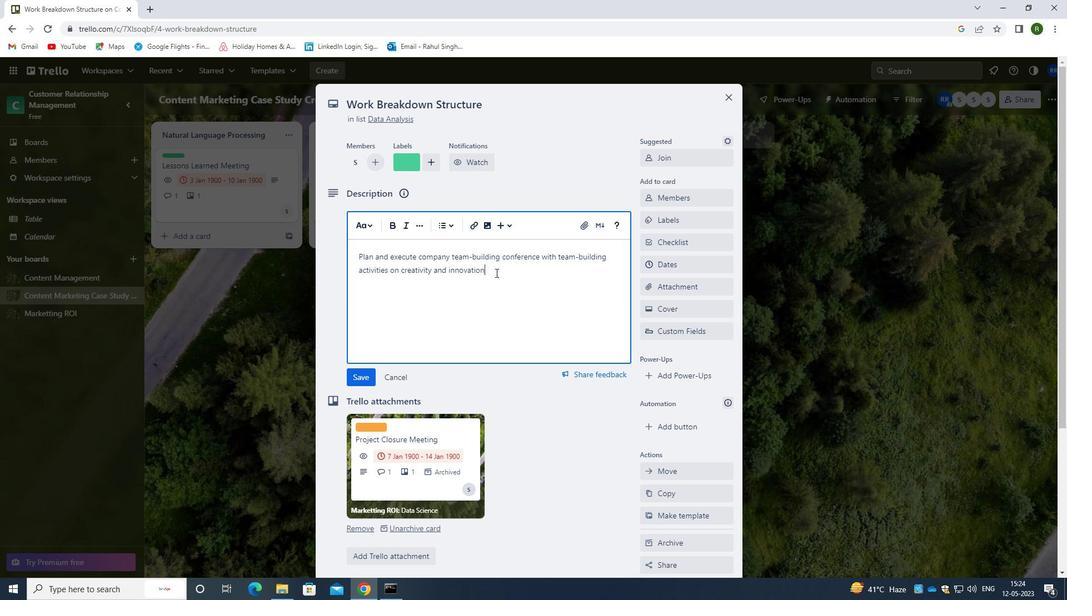 
Action: Mouse moved to (363, 377)
Screenshot: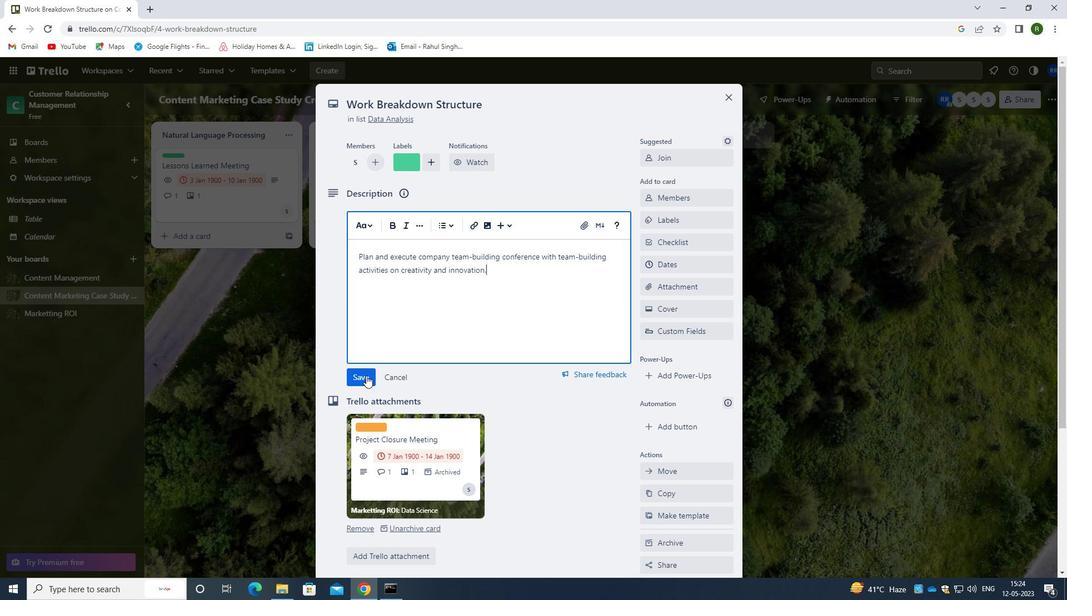 
Action: Mouse pressed left at (363, 377)
Screenshot: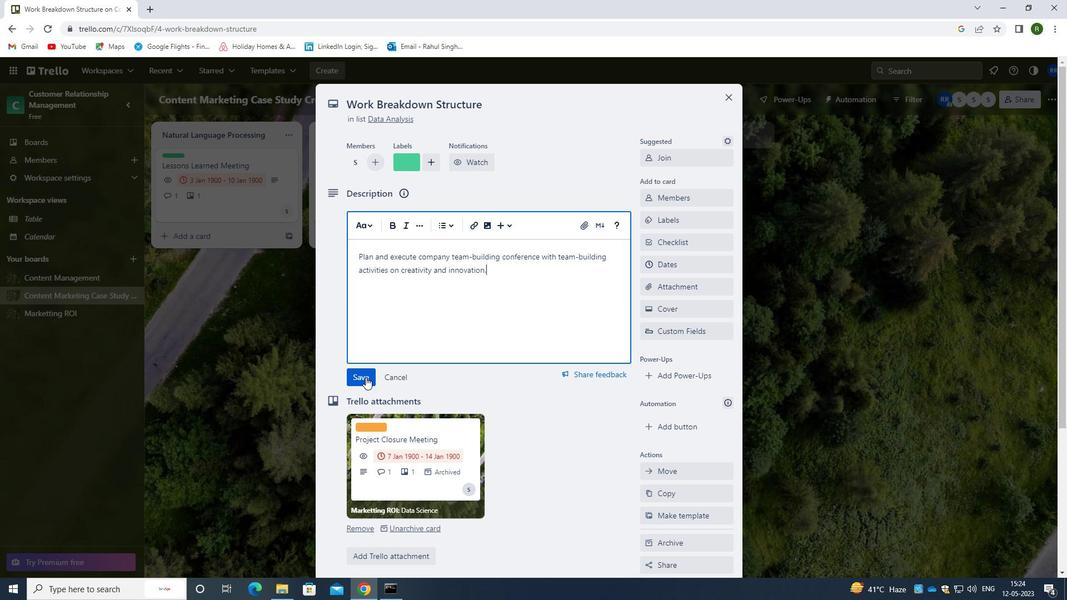 
Action: Mouse moved to (476, 322)
Screenshot: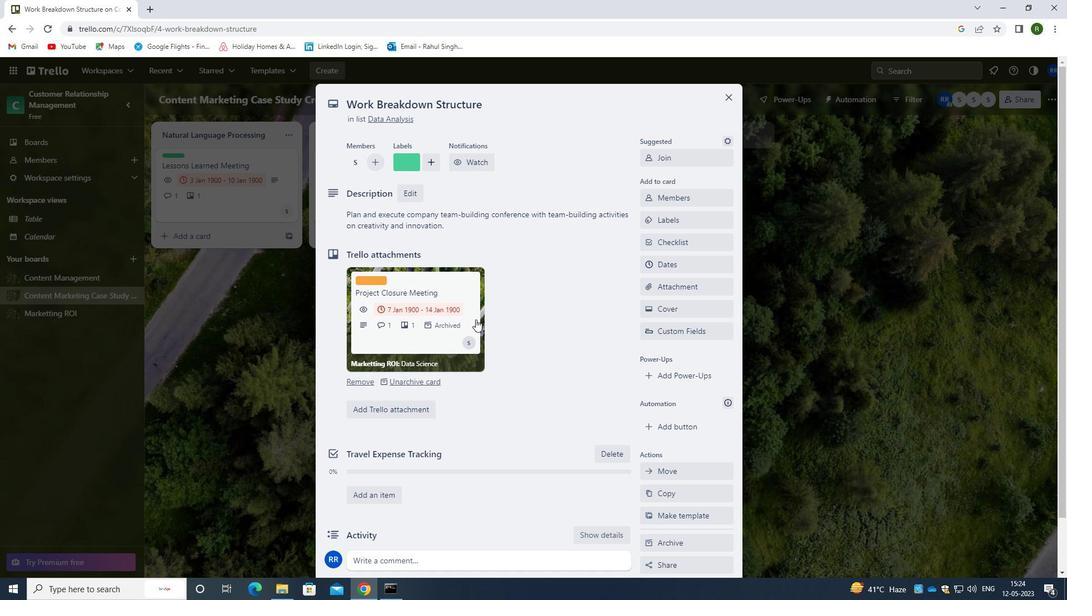 
Action: Mouse scrolled (476, 321) with delta (0, 0)
Screenshot: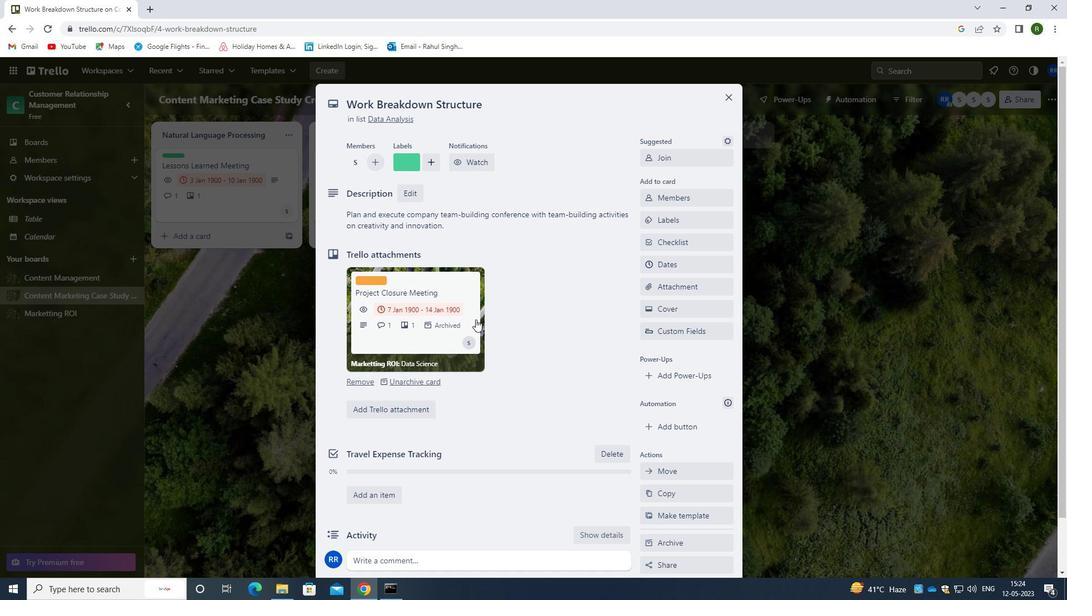 
Action: Mouse moved to (475, 325)
Screenshot: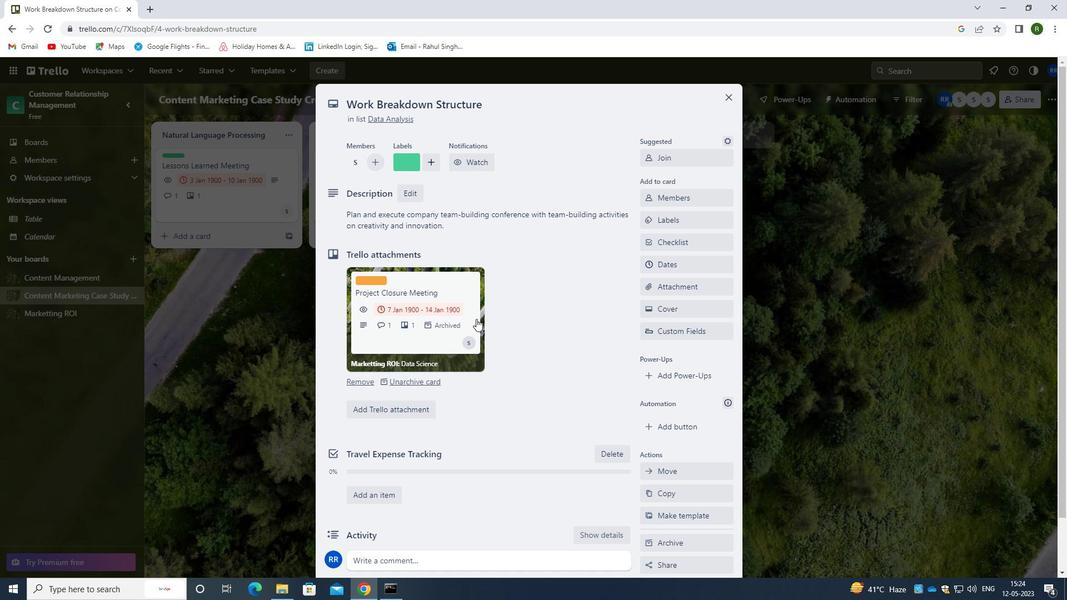 
Action: Mouse scrolled (475, 324) with delta (0, 0)
Screenshot: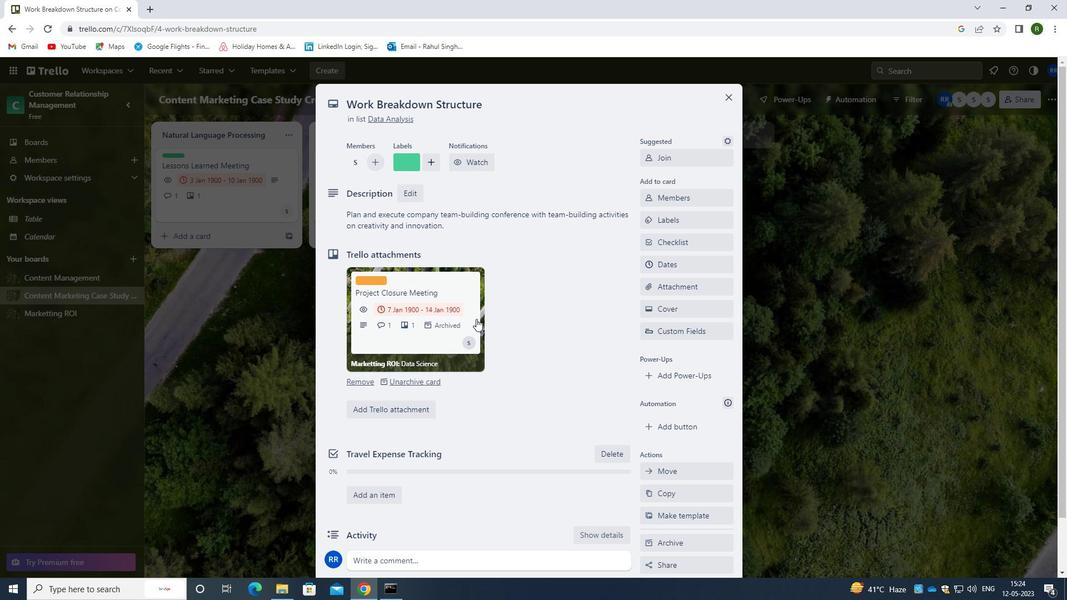 
Action: Mouse moved to (474, 325)
Screenshot: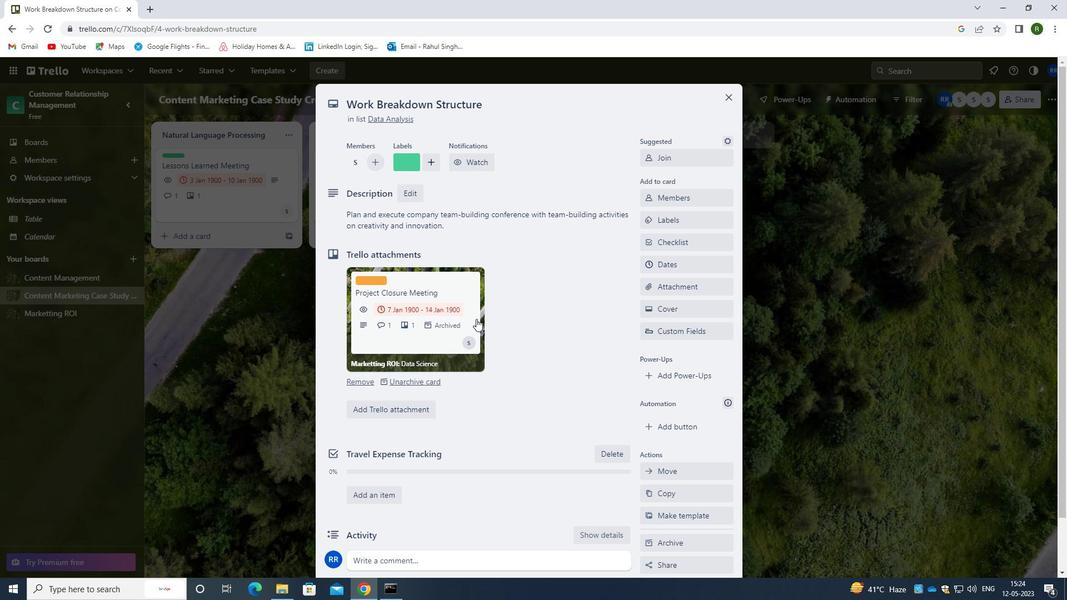 
Action: Mouse scrolled (474, 325) with delta (0, 0)
Screenshot: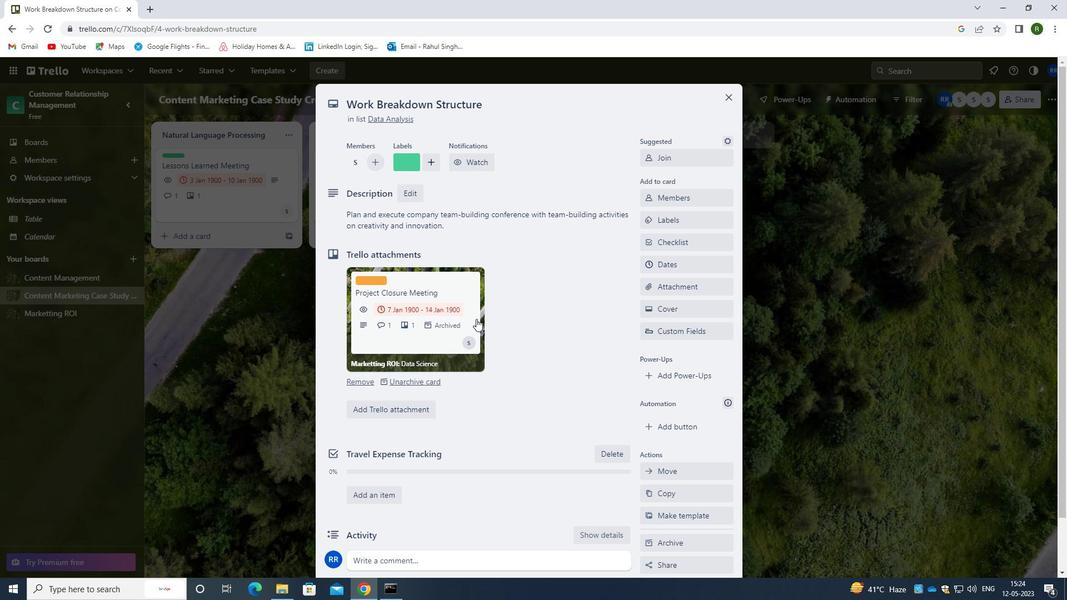 
Action: Mouse moved to (434, 497)
Screenshot: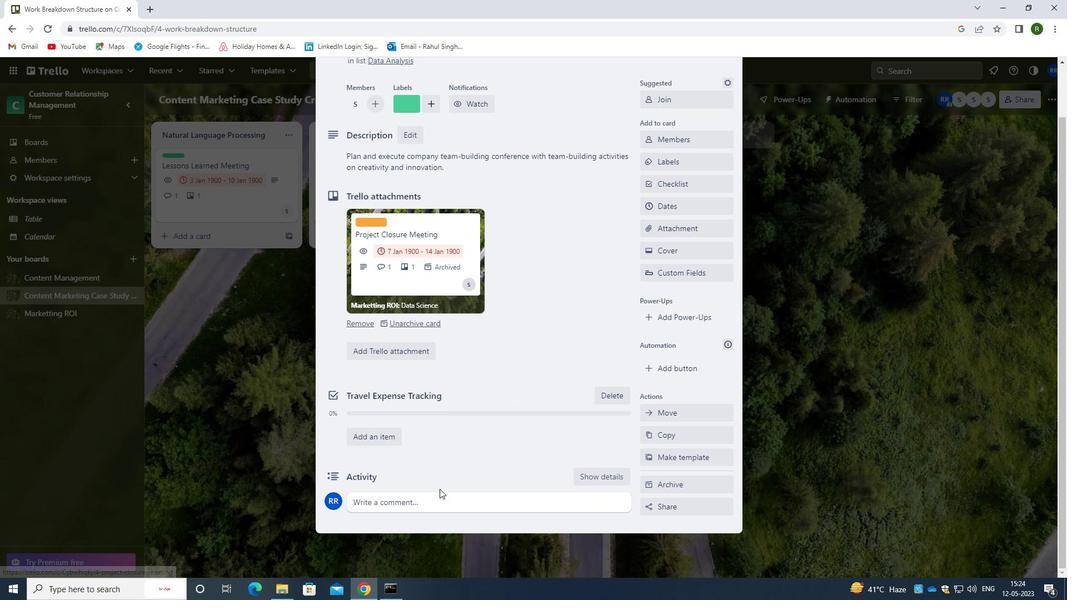 
Action: Mouse pressed left at (434, 497)
Screenshot: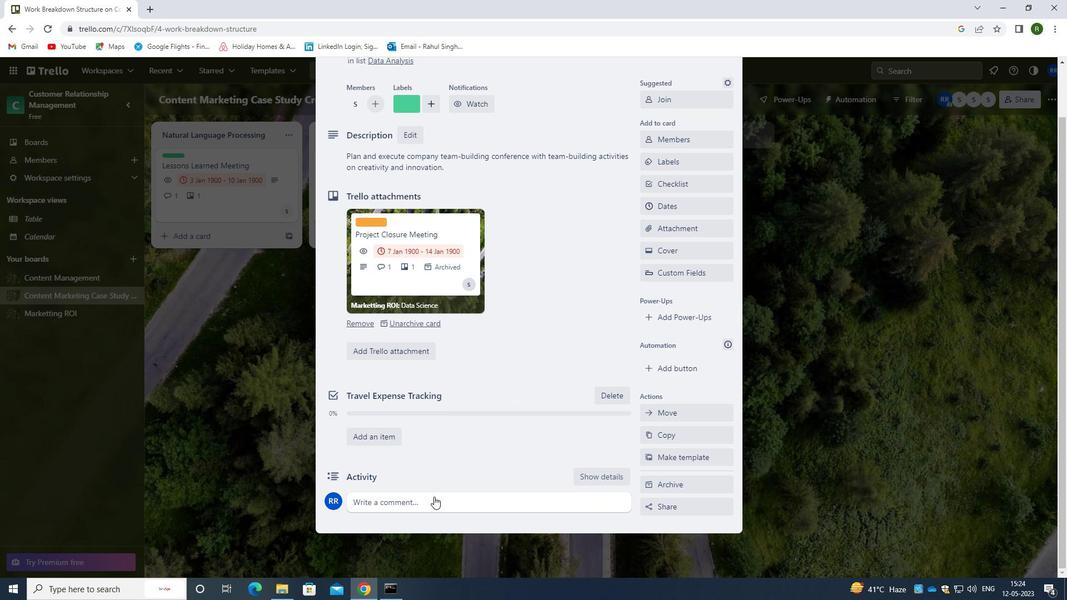 
Action: Mouse moved to (414, 538)
Screenshot: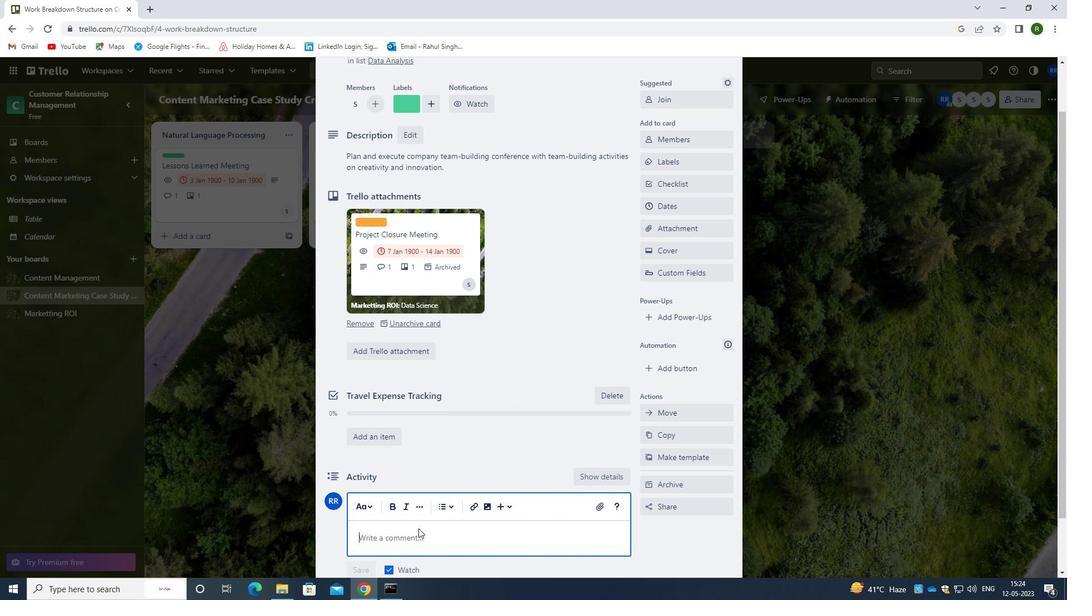 
Action: Mouse pressed left at (414, 538)
Screenshot: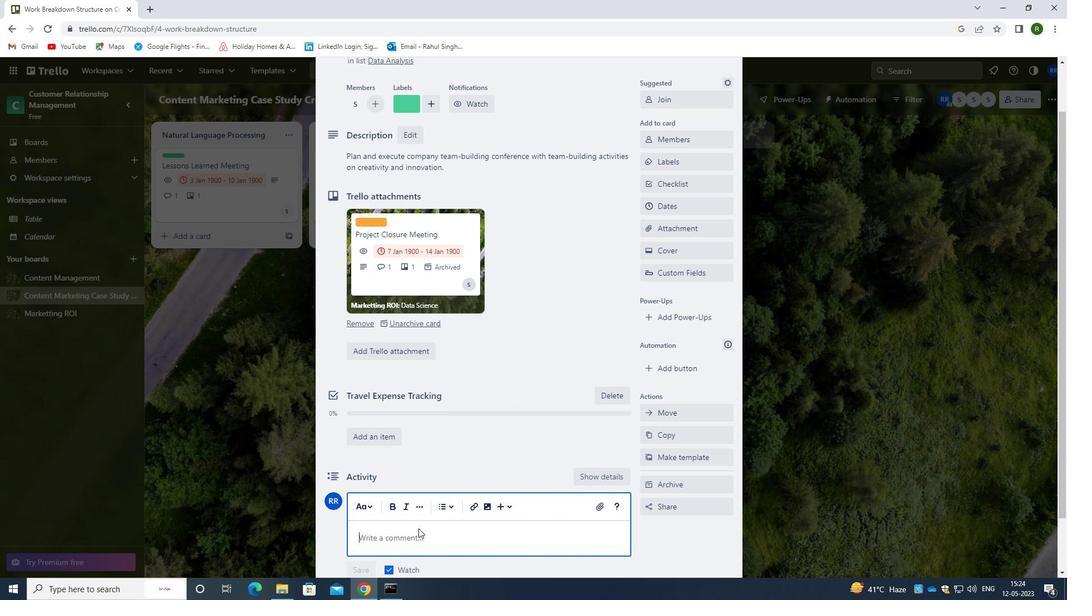 
Action: Mouse moved to (415, 538)
Screenshot: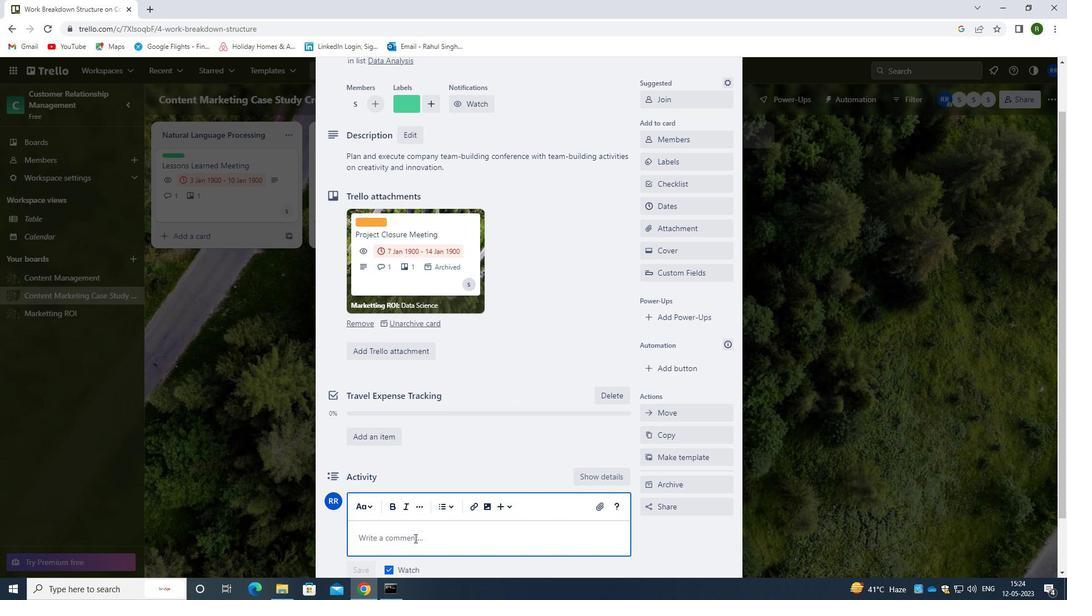 
Action: Key pressed <Key.caps_lock>T<Key.caps_lock>HIS<Key.space>TASKS<Key.space>REQUIRES<Key.space>US<Key.space>TO<Key.space>BE<Key.space>PROACTIVE<Key.space>IN<Key.space>IDENTIFYING<Key.space>POTENTIAL<Key.space>RISKS<Key.backspace><Key.backspace><Key.backspace><Key.backspace><Key.backspace><Key.backspace><Key.backspace><Key.backspace><Key.backspace><Key.backspace><Key.backspace><Key.backspace><Key.backspace><Key.backspace><Key.backspace><Key.backspace><Key.backspace><Key.backspace><Key.backspace><Key.backspace><Key.backspace><Key.backspace><Key.backspace><Key.backspace><Key.backspace><Key.backspace><Key.backspace><Key.backspace><Key.backspace><Key.backspace><Key.backspace><Key.backspace><Key.backspace><Key.backspace><Key.backspace><Key.backspace><Key.backspace><Key.backspace><Key.backspace><Key.backspace><Key.backspace><Key.backspace><Key.backspace><Key.backspace><Key.backspace><Key.backspace><Key.backspace><Key.backspace><Key.backspace><Key.backspace><Key.backspace><Key.backspace><Key.backspace><Key.backspace><Key.backspace><Key.backspace><Key.backspace><Key.backspace><Key.backspace><Key.backspace><Key.backspace><Key.backspace><Key.backspace><Key.backspace><Key.backspace><Key.backspace><Key.backspace><Key.backspace><Key.backspace><Key.backspace><Key.backspace><Key.backspace><Key.backspace><Key.backspace><Key.backspace><Key.backspace><Key.backspace><Key.backspace><Key.backspace><Key.backspace><Key.backspace><Key.backspace><Key.backspace><Key.backspace><Key.backspace><Key.caps_lock>O<Key.caps_lock>UR<Key.space>TEAM<Key.space>VALUES<Key.space>OF<Key.space>INTEGRITY,<Key.space>ACCOUNTABILITY<Key.space>AND<Key.space>TEAMWORK<Key.space>SHOULD<Key.space>GUIDE<Key.space>OUR<Key.space>APPROACH<Key.space>TO<Key.space>THIS<Key.space>TASK.
Screenshot: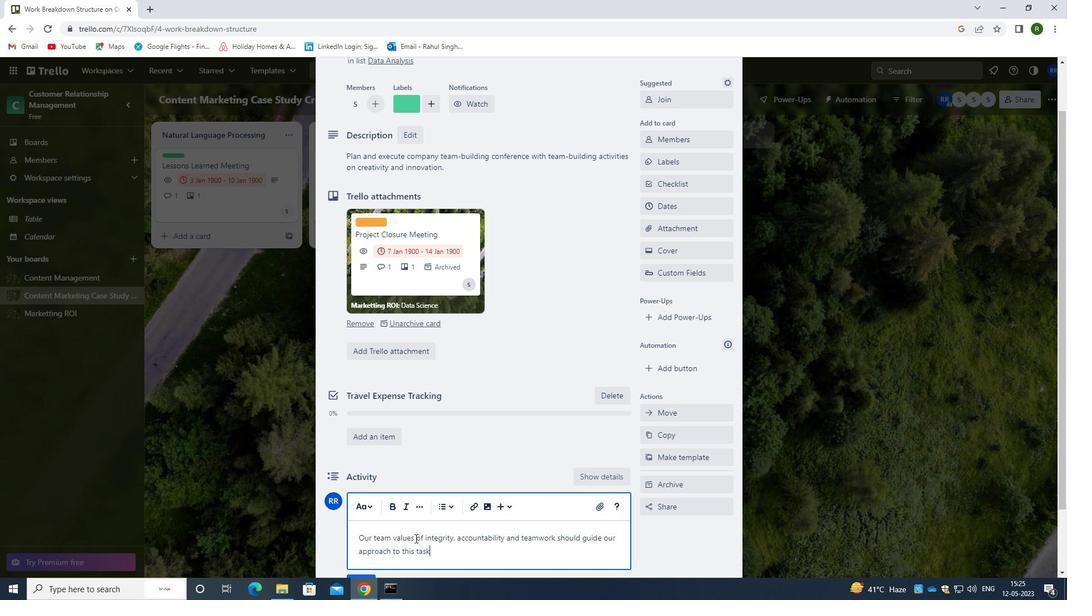 
Action: Mouse moved to (490, 436)
Screenshot: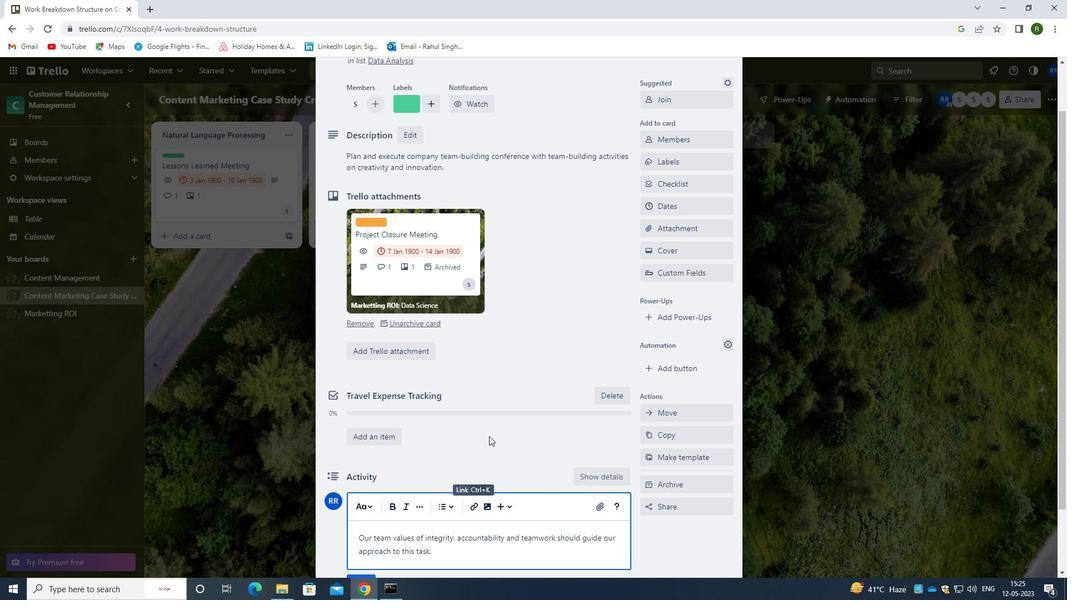 
Action: Mouse scrolled (490, 435) with delta (0, 0)
Screenshot: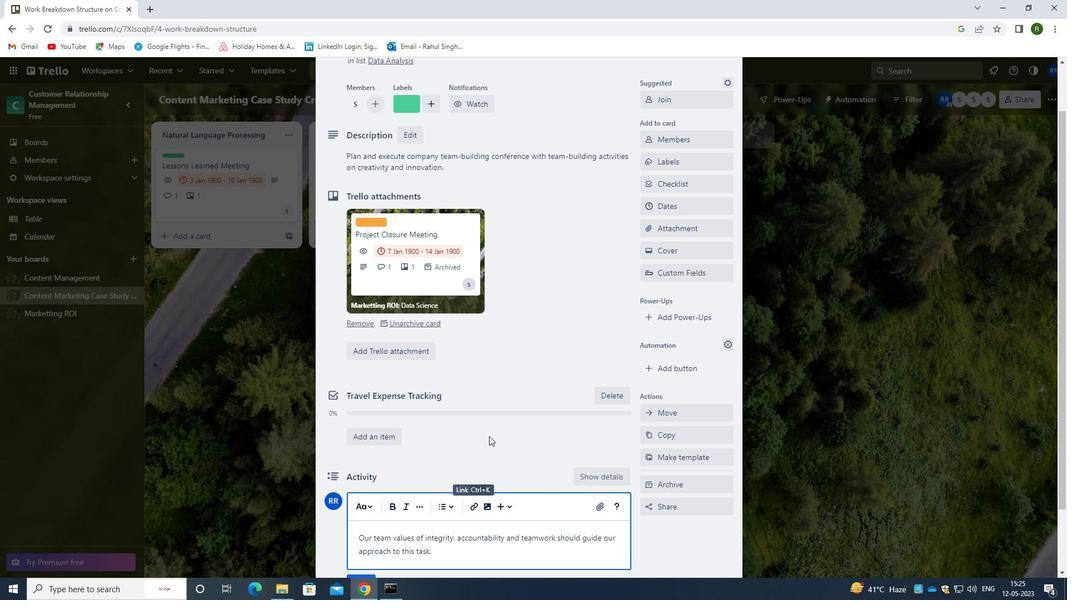 
Action: Mouse moved to (491, 437)
Screenshot: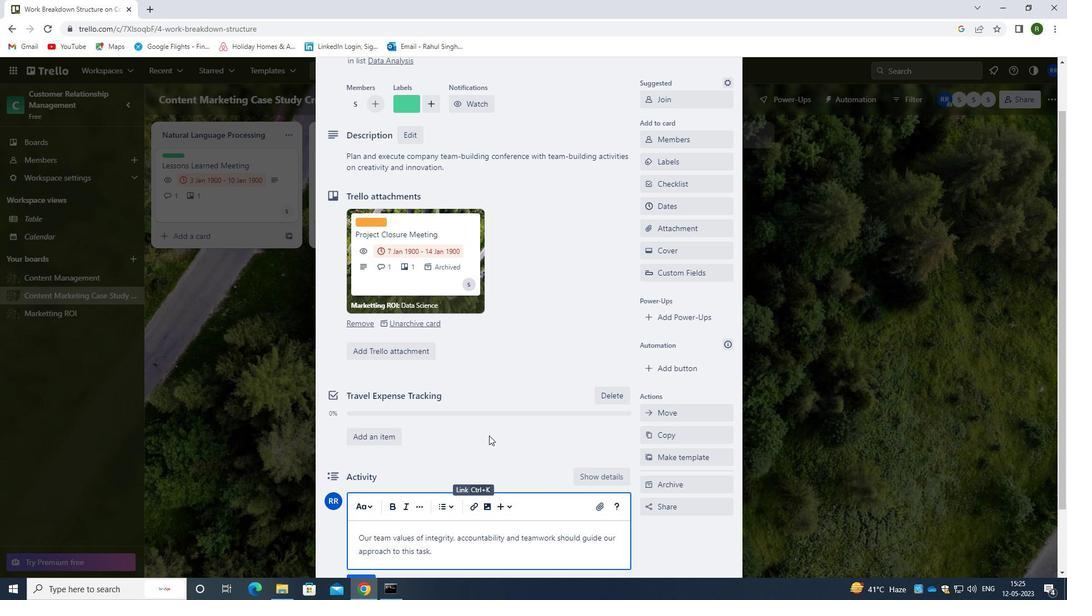 
Action: Mouse scrolled (491, 437) with delta (0, 0)
Screenshot: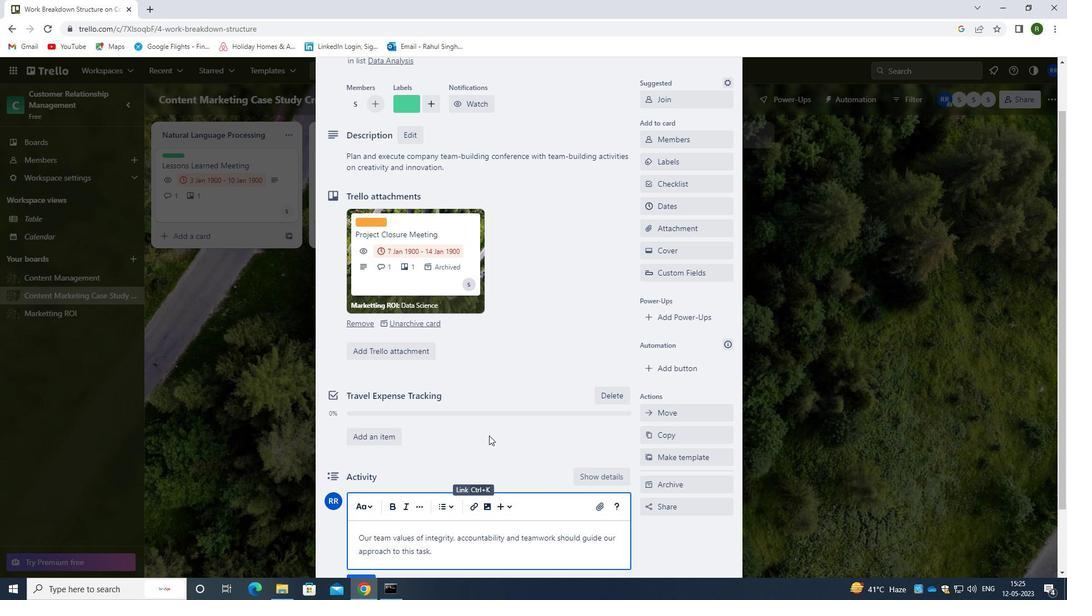 
Action: Mouse moved to (367, 511)
Screenshot: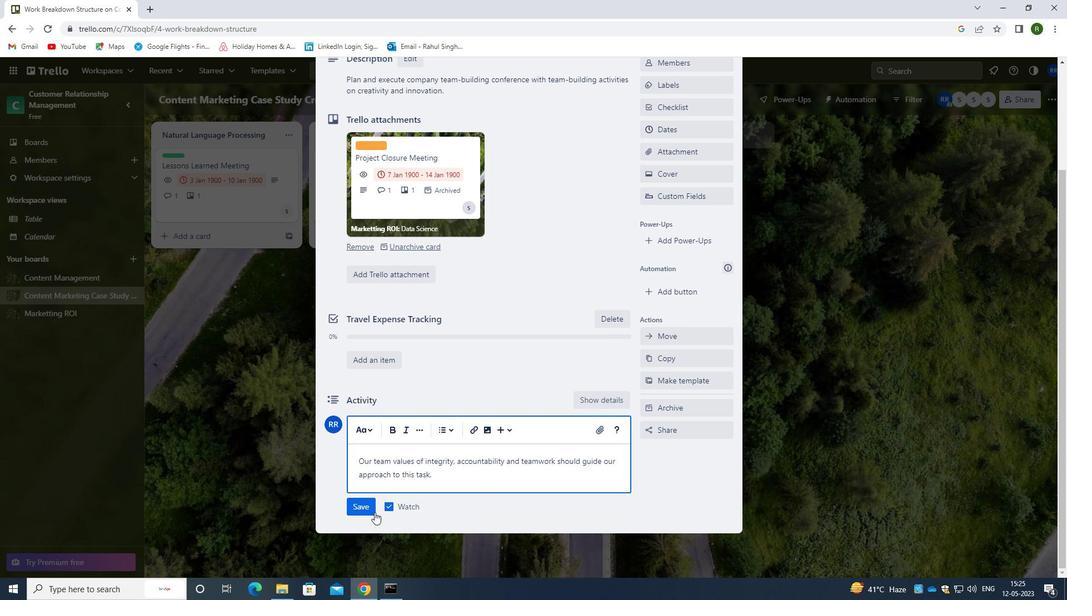 
Action: Mouse pressed left at (367, 511)
Screenshot: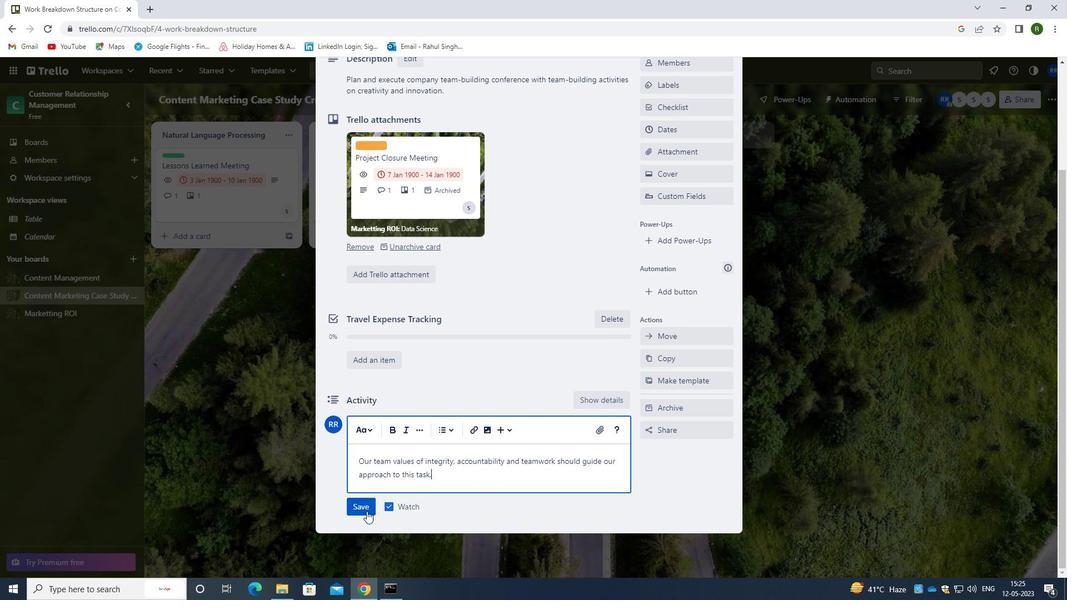 
Action: Mouse moved to (651, 243)
Screenshot: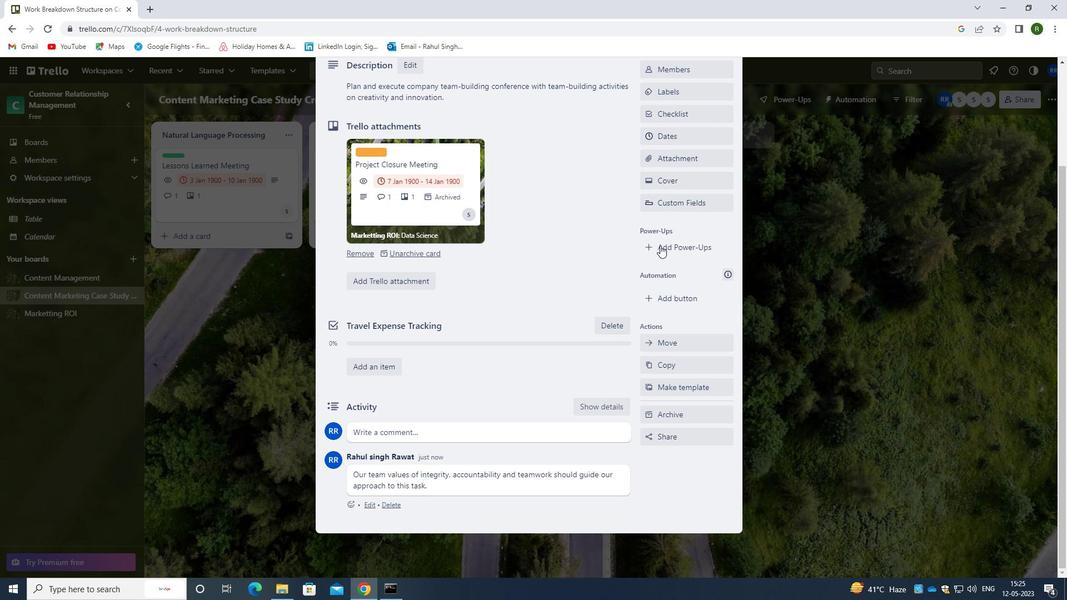 
Action: Mouse scrolled (651, 244) with delta (0, 0)
Screenshot: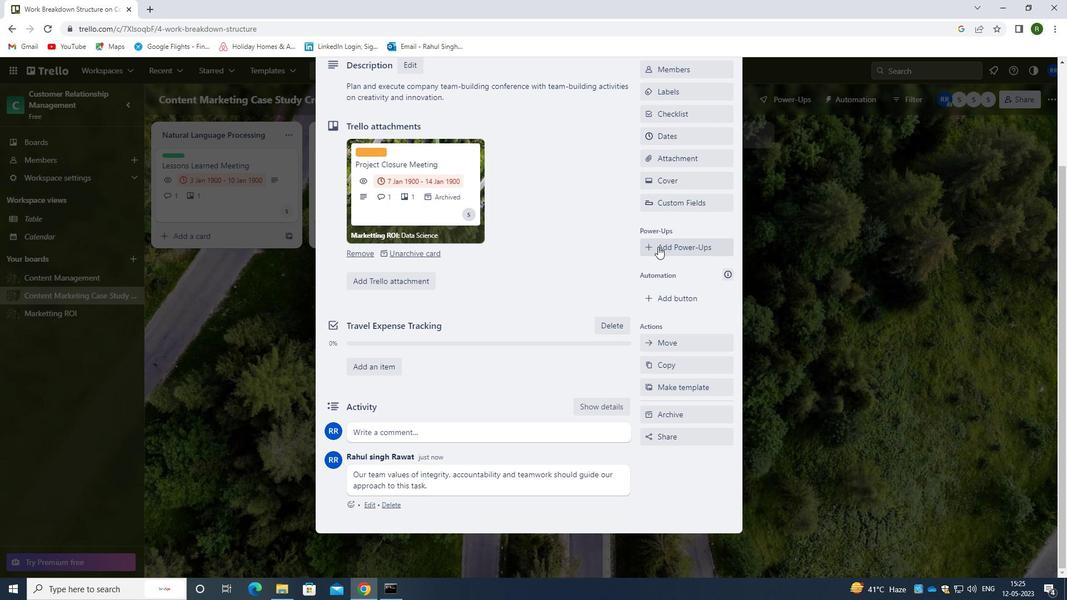 
Action: Mouse moved to (670, 189)
Screenshot: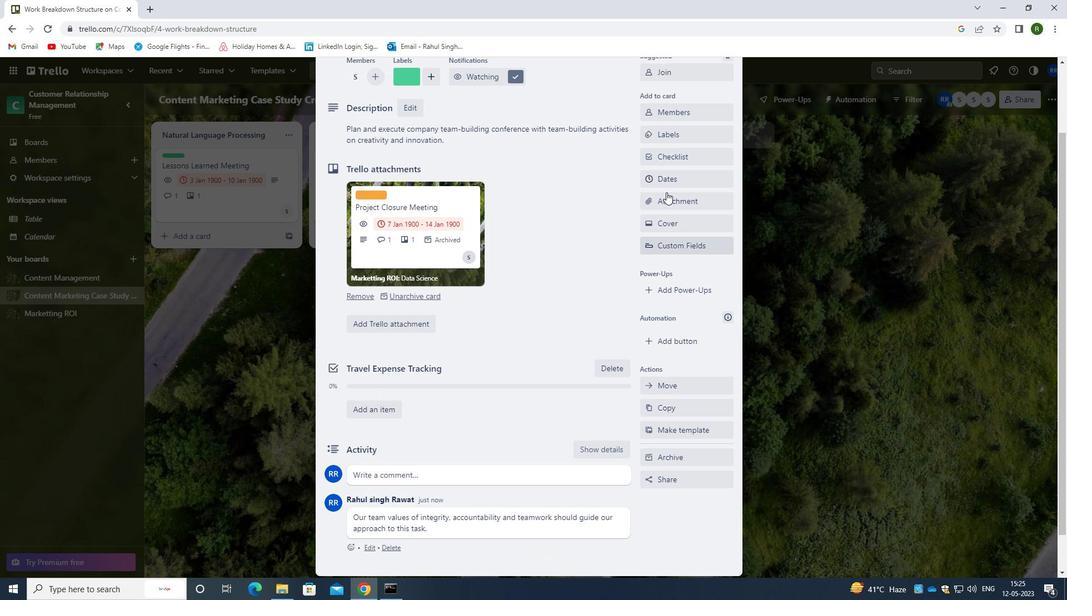 
Action: Mouse pressed left at (670, 189)
Screenshot: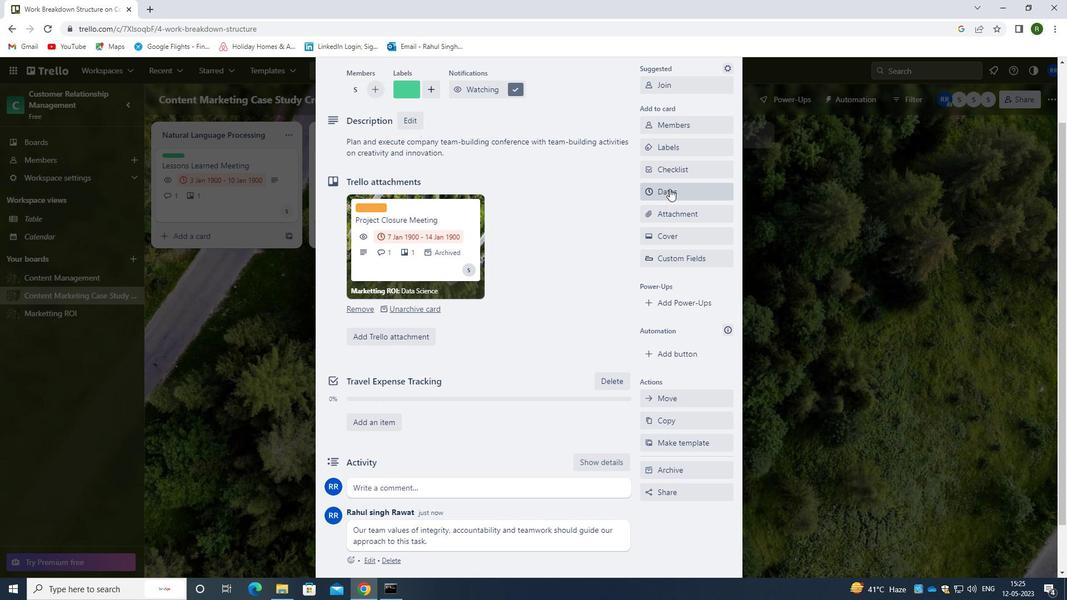 
Action: Mouse moved to (655, 304)
Screenshot: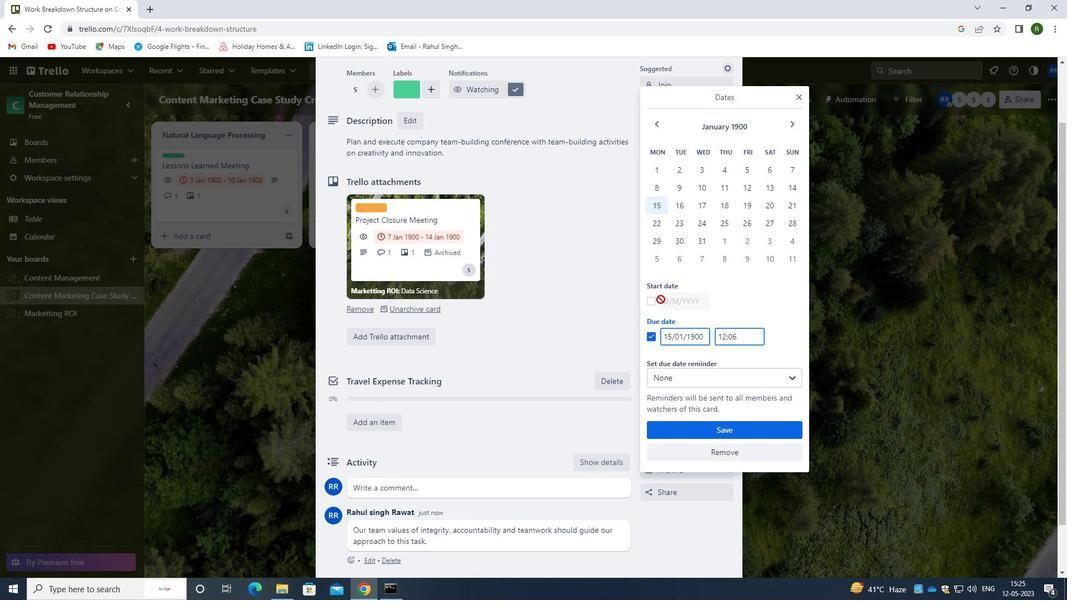 
Action: Mouse pressed left at (655, 304)
Screenshot: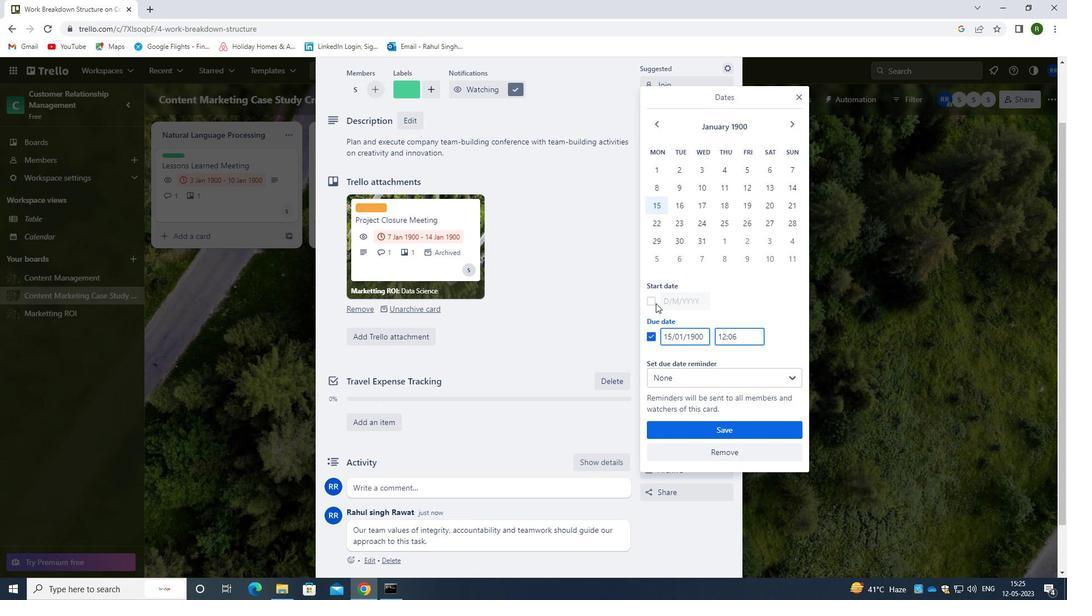 
Action: Mouse moved to (705, 300)
Screenshot: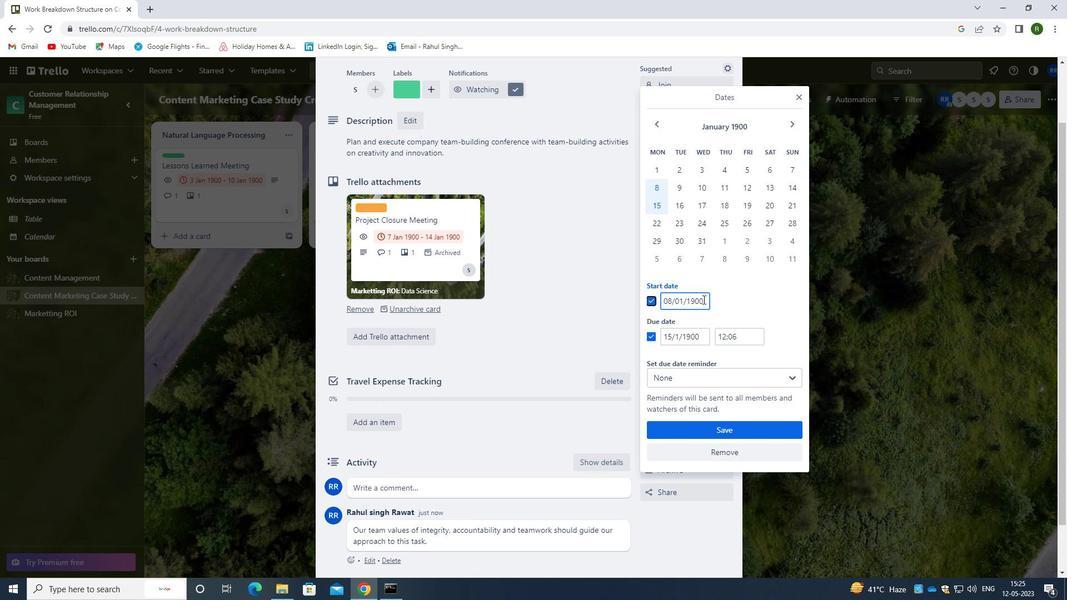 
Action: Mouse pressed left at (705, 300)
Screenshot: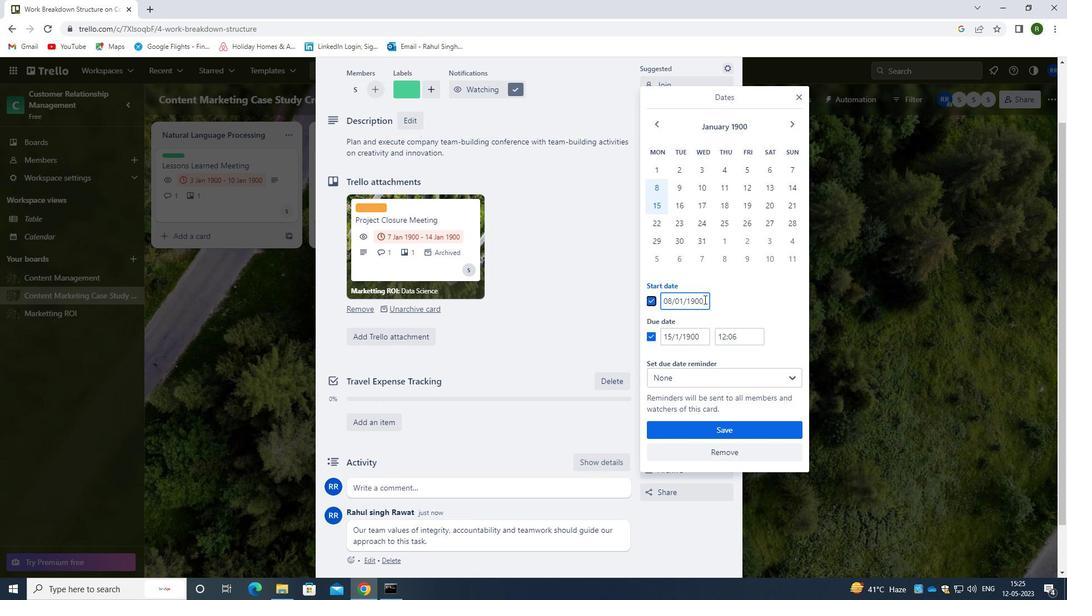 
Action: Mouse moved to (654, 306)
Screenshot: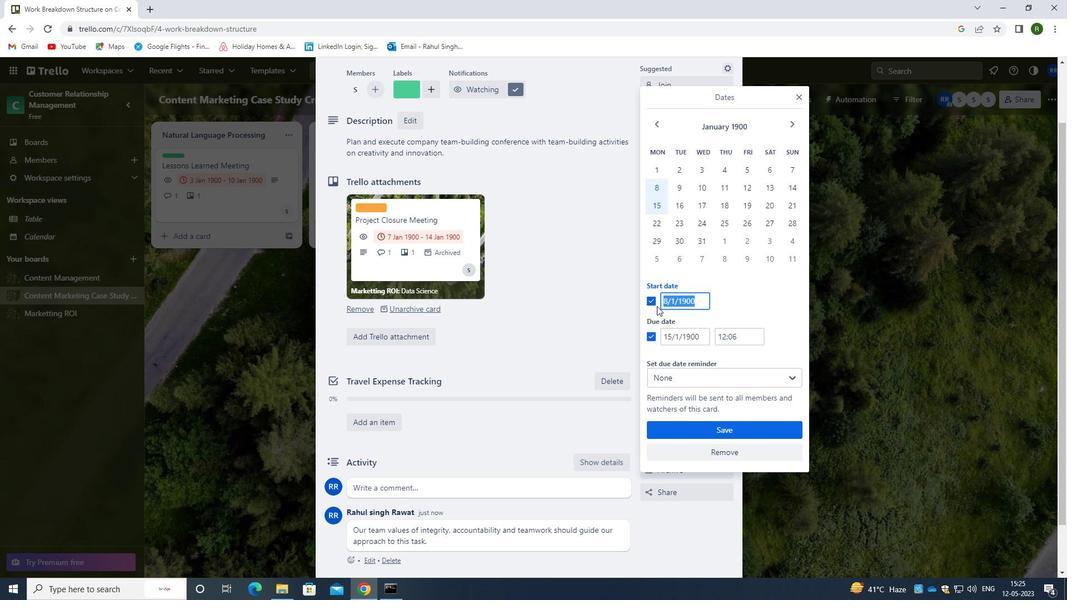 
Action: Key pressed 09/01/1900
Screenshot: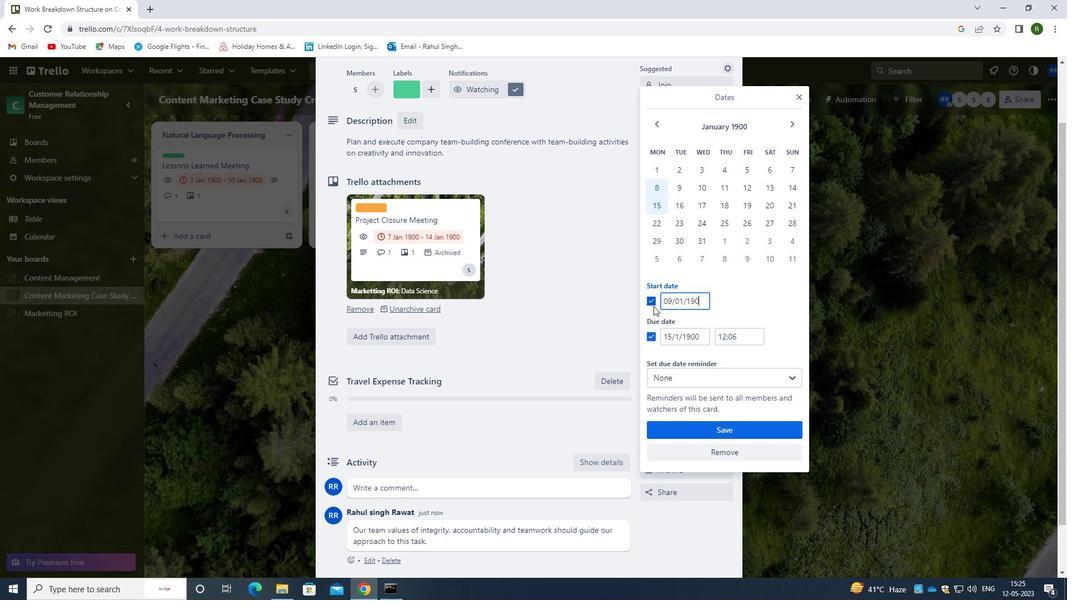 
Action: Mouse moved to (703, 335)
Screenshot: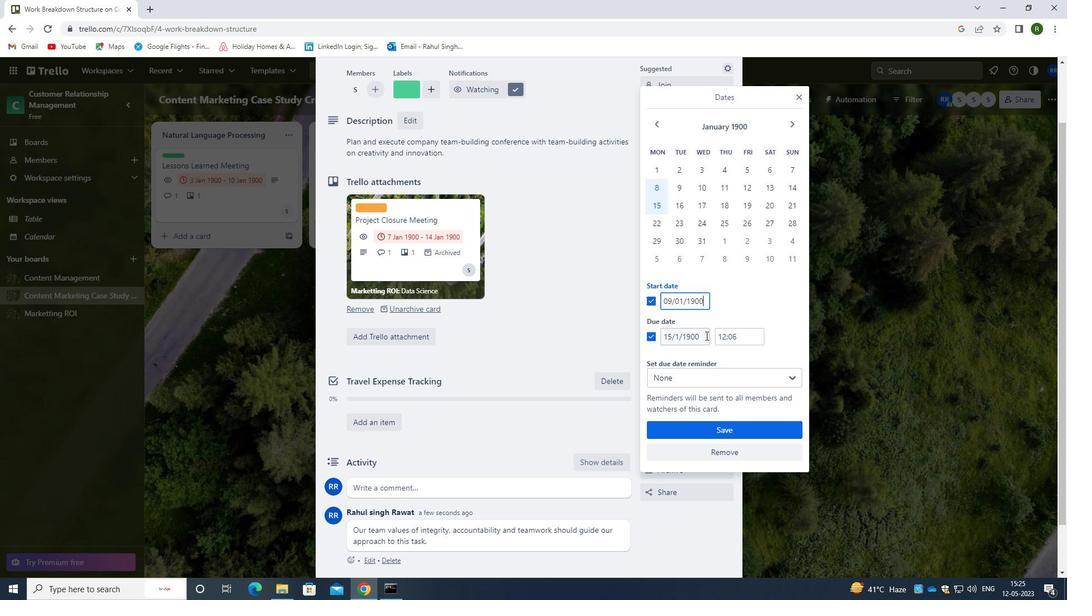 
Action: Mouse pressed left at (703, 335)
Screenshot: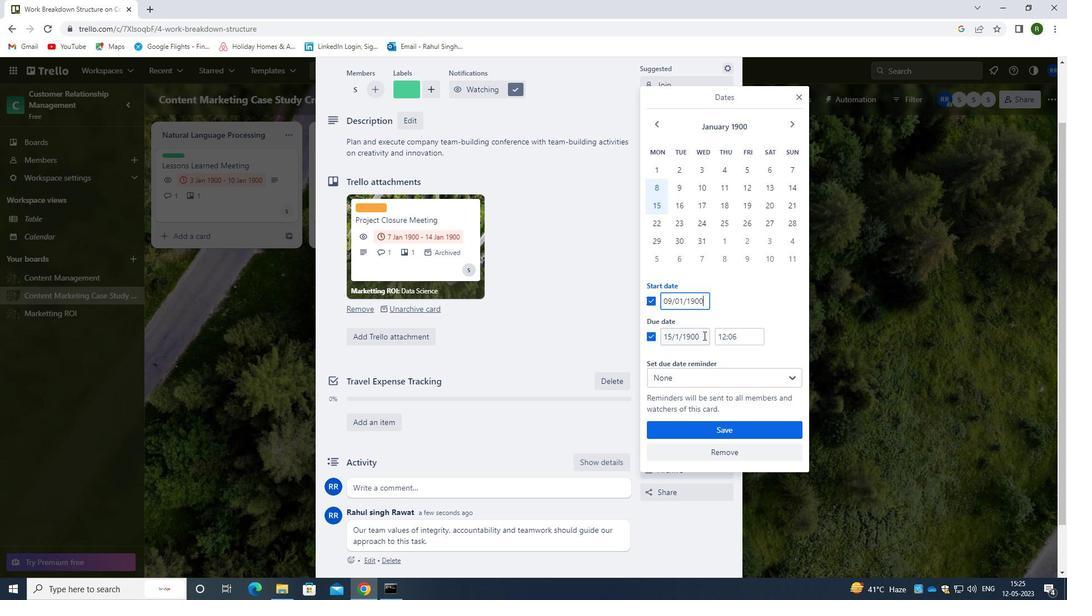 
Action: Mouse moved to (662, 346)
Screenshot: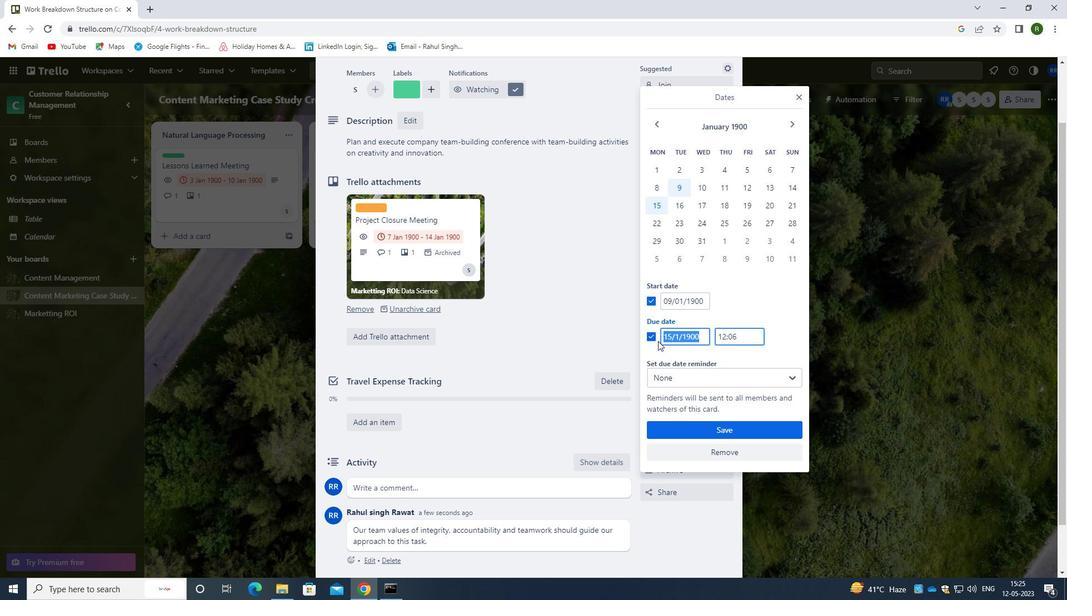 
Action: Key pressed 16/01/1900
Screenshot: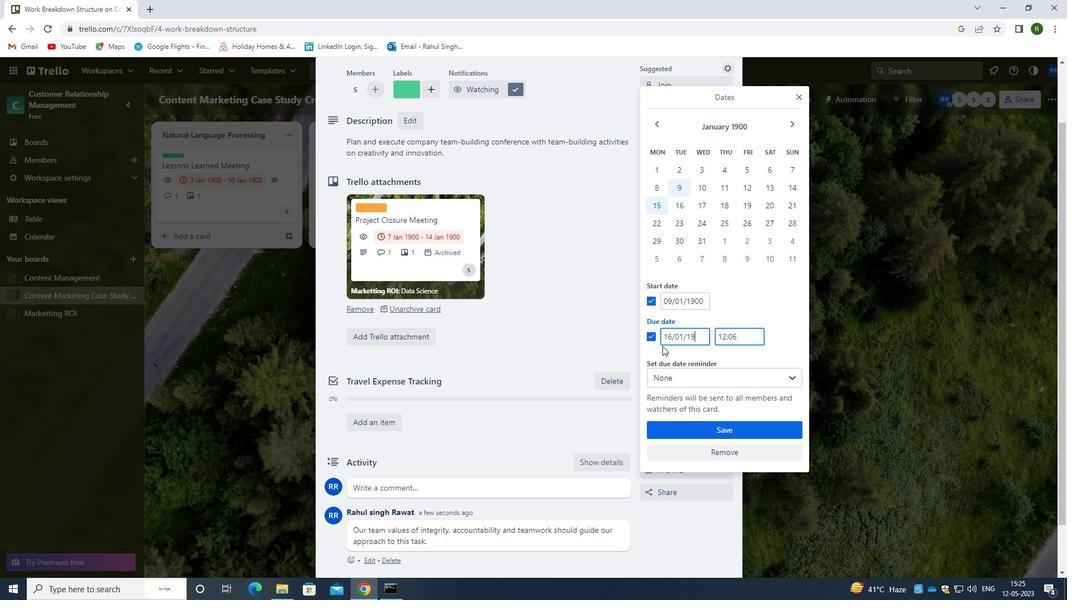 
Action: Mouse moved to (698, 424)
Screenshot: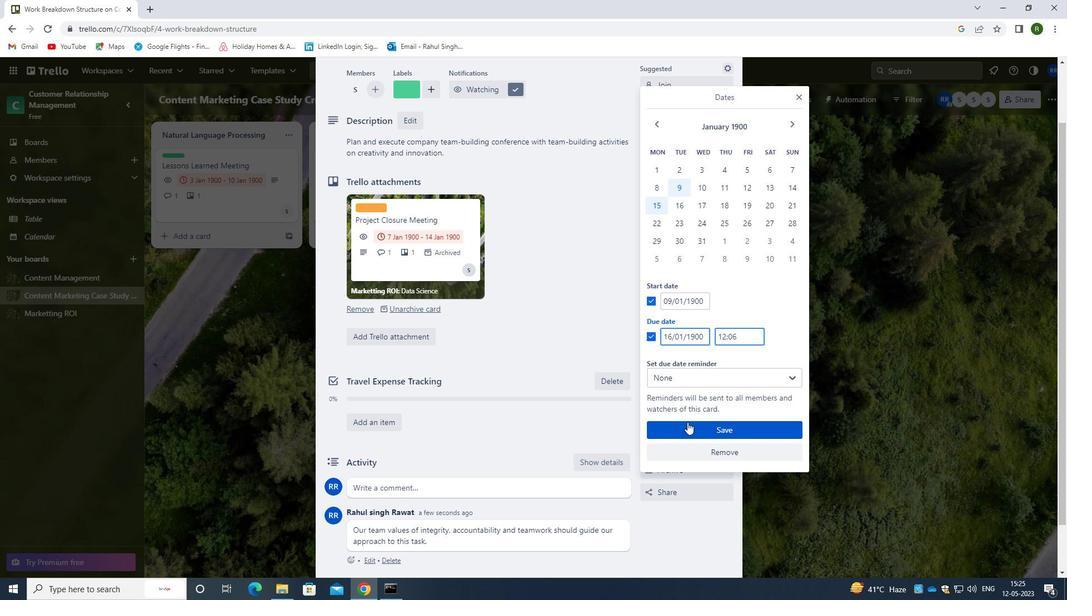 
Action: Mouse pressed left at (698, 424)
Screenshot: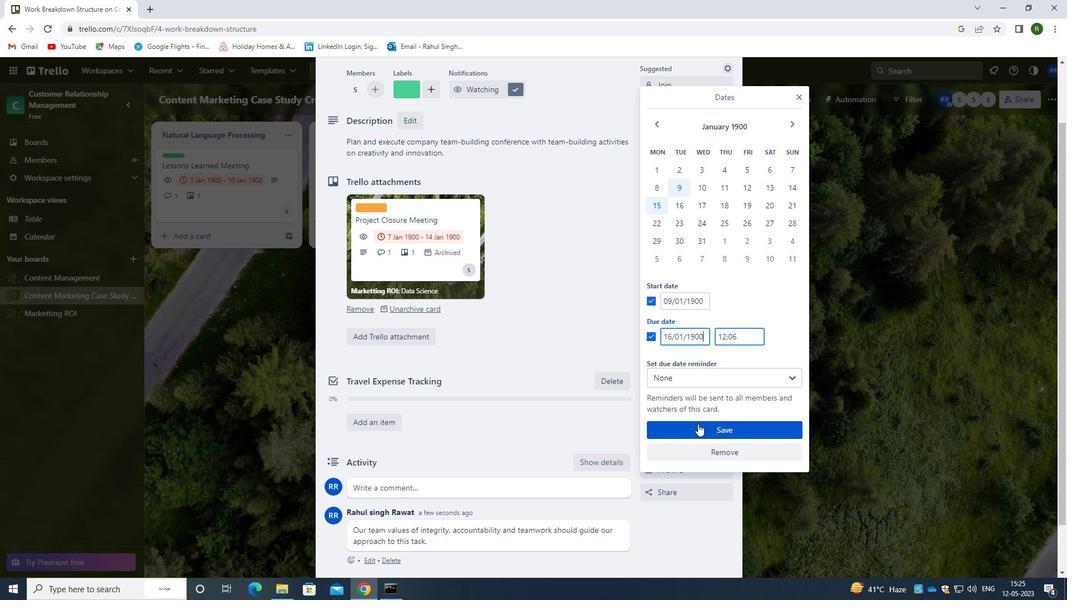 
Action: Mouse moved to (734, 365)
Screenshot: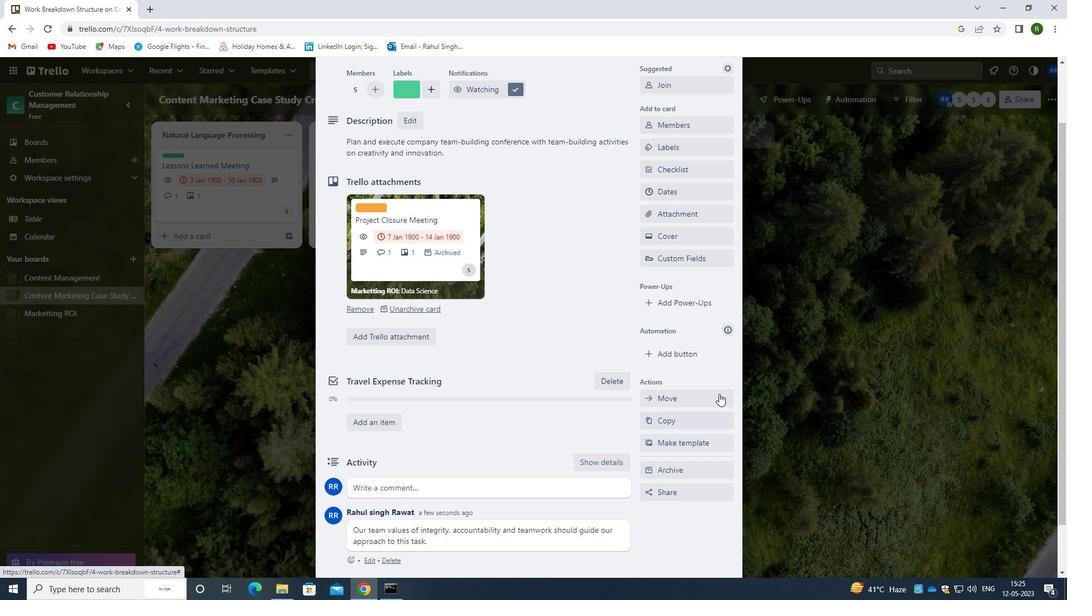 
Action: Mouse scrolled (734, 365) with delta (0, 0)
Screenshot: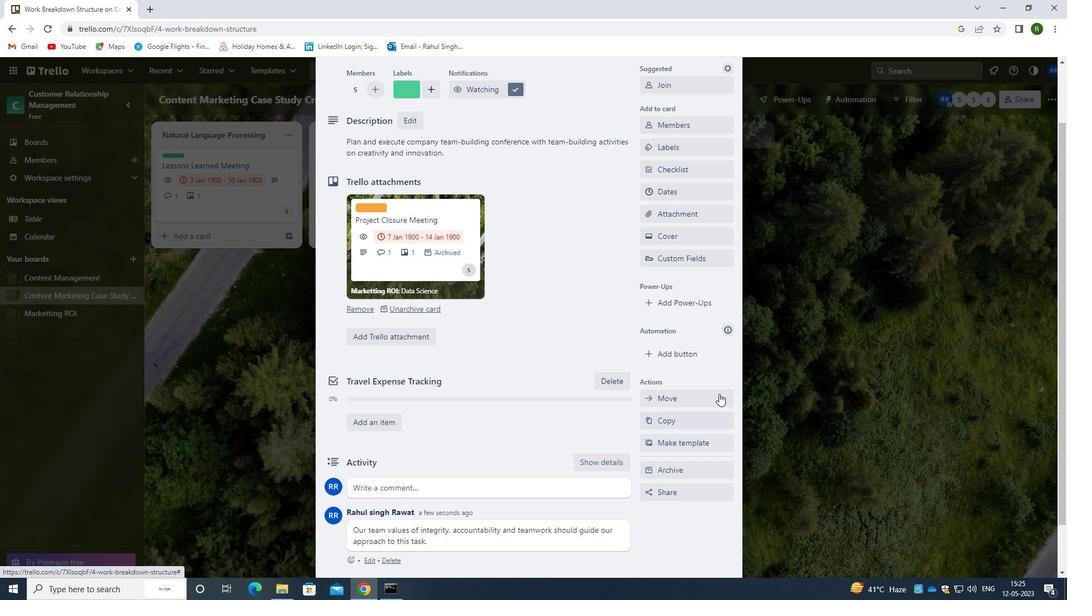 
Action: Mouse scrolled (734, 365) with delta (0, 0)
Screenshot: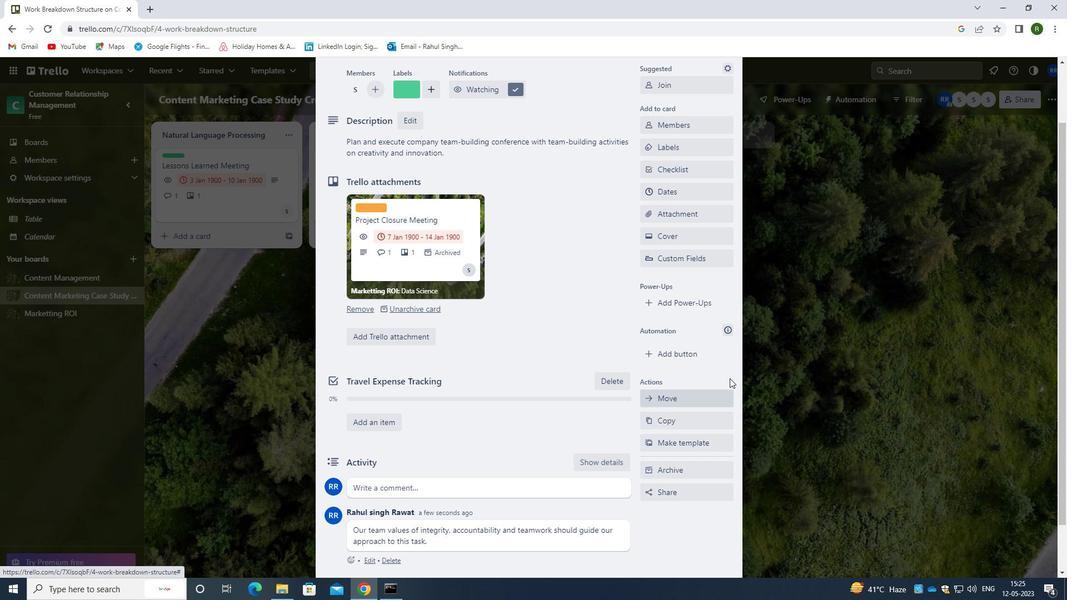 
Action: Mouse moved to (736, 364)
Screenshot: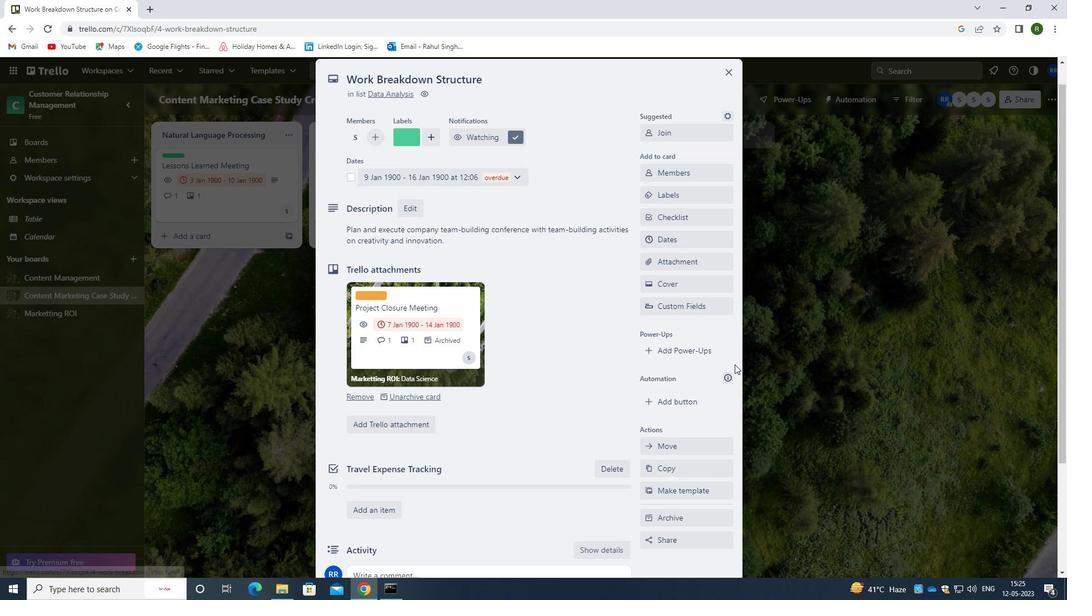 
